 Task: Look for space in Lathi, India from 24th August, 2023 to 10th September, 2023 for 6 adults, 2 children in price range Rs.12000 to Rs.15000. Place can be entire place or shared room with 6 bedrooms having 6 beds and 6 bathrooms. Property type can be house, flat, guest house. Amenities needed are: wifi, TV, free parkinig on premises, gym, breakfast. Booking option can be shelf check-in. Required host language is English.
Action: Mouse pressed left at (437, 94)
Screenshot: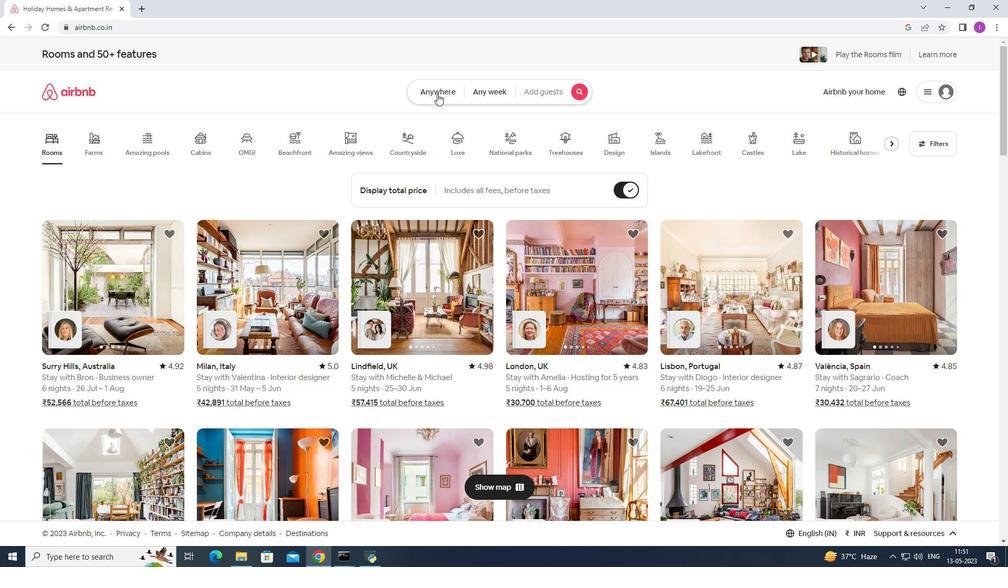 
Action: Mouse moved to (380, 127)
Screenshot: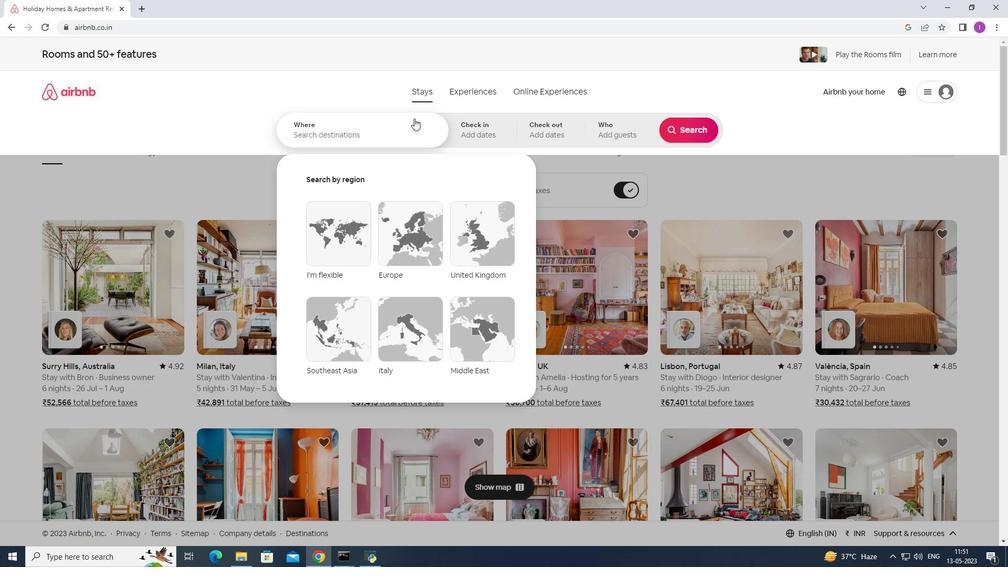 
Action: Mouse pressed left at (380, 127)
Screenshot: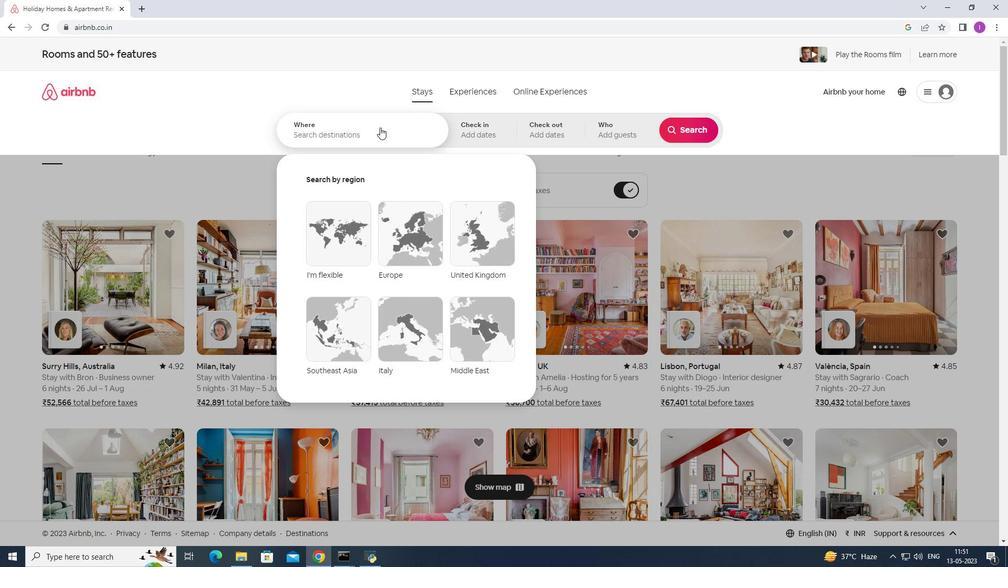 
Action: Key pressed <Key.shift>Lathi,<Key.shift>India
Screenshot: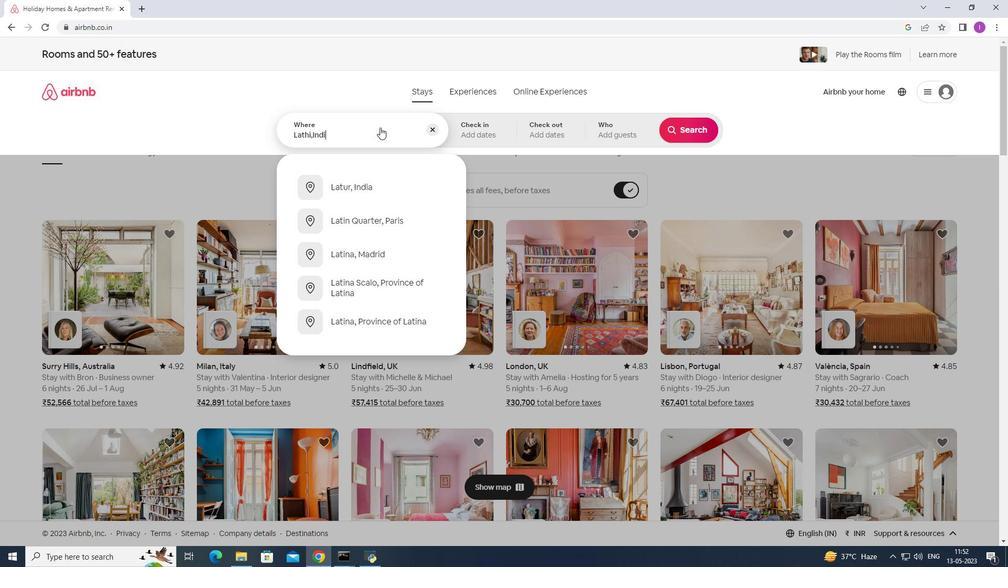 
Action: Mouse moved to (474, 132)
Screenshot: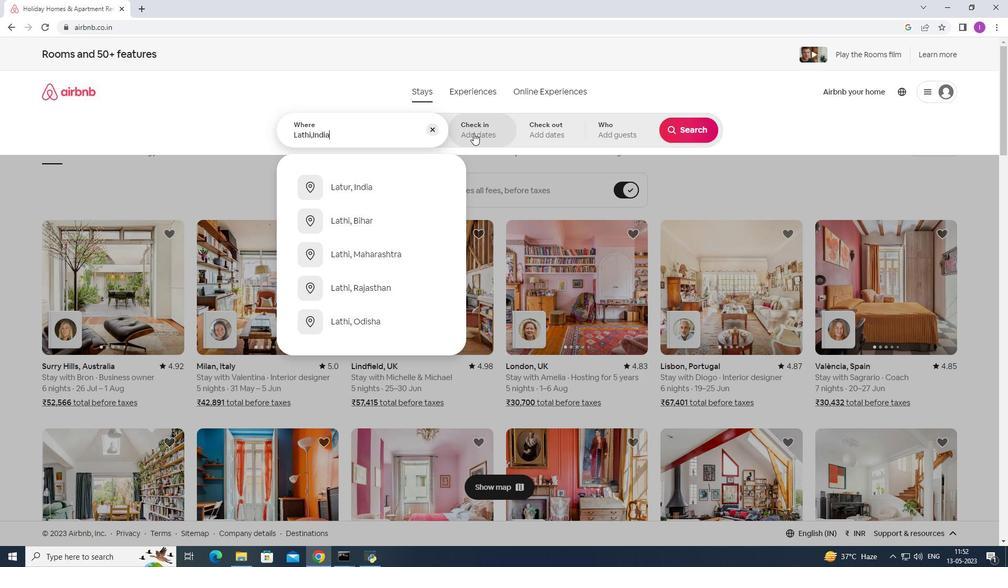 
Action: Mouse pressed left at (474, 132)
Screenshot: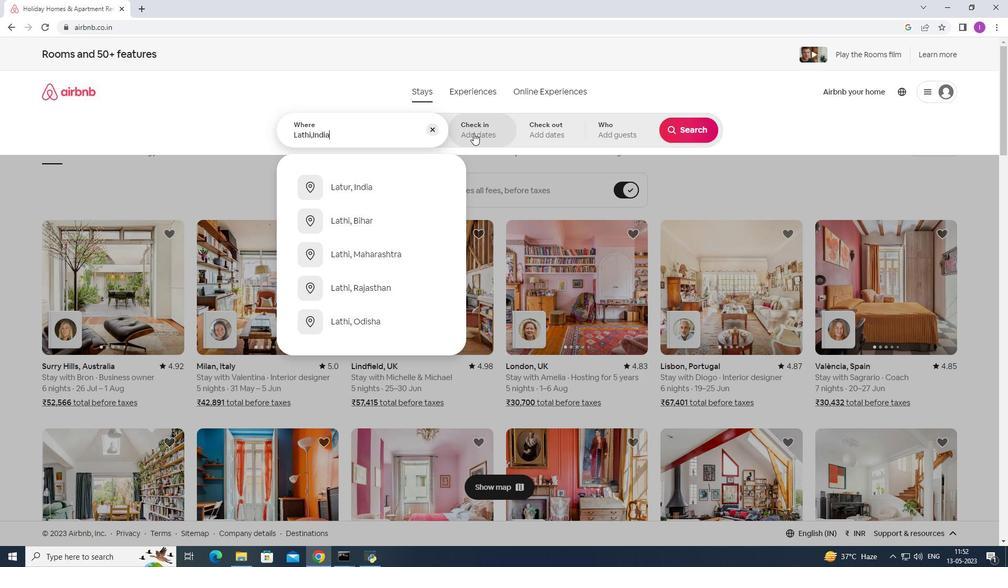 
Action: Mouse moved to (688, 213)
Screenshot: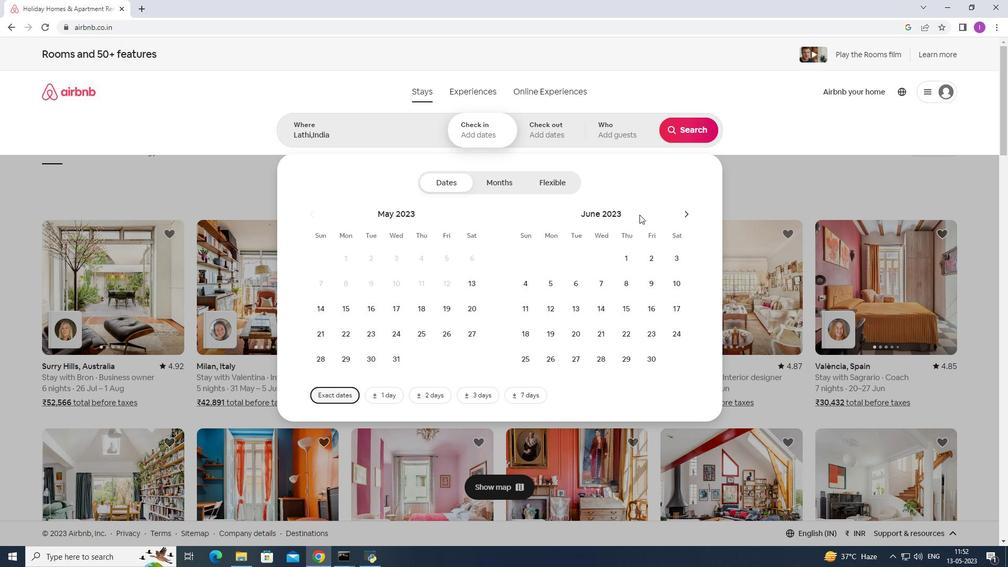 
Action: Mouse pressed left at (688, 213)
Screenshot: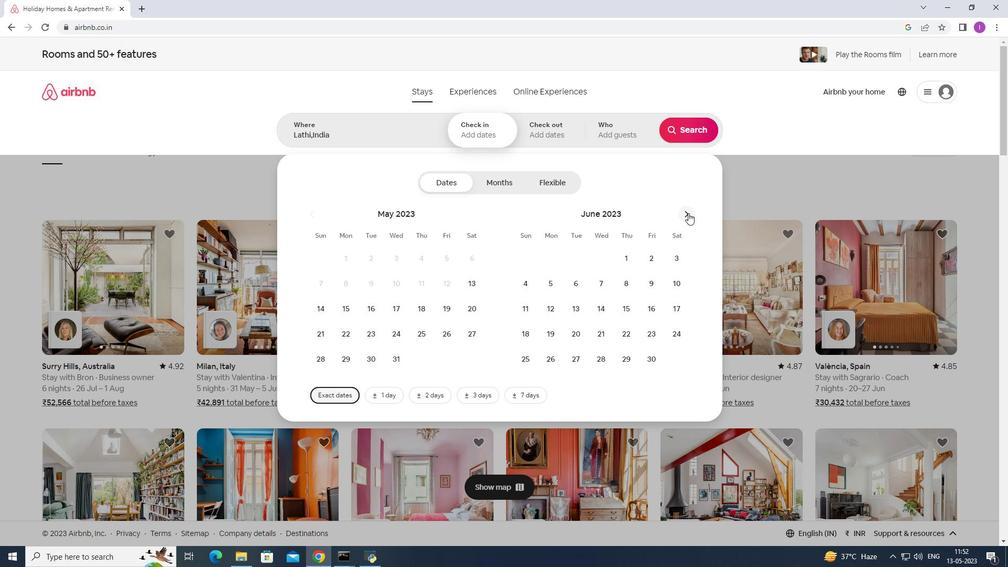 
Action: Mouse pressed left at (688, 213)
Screenshot: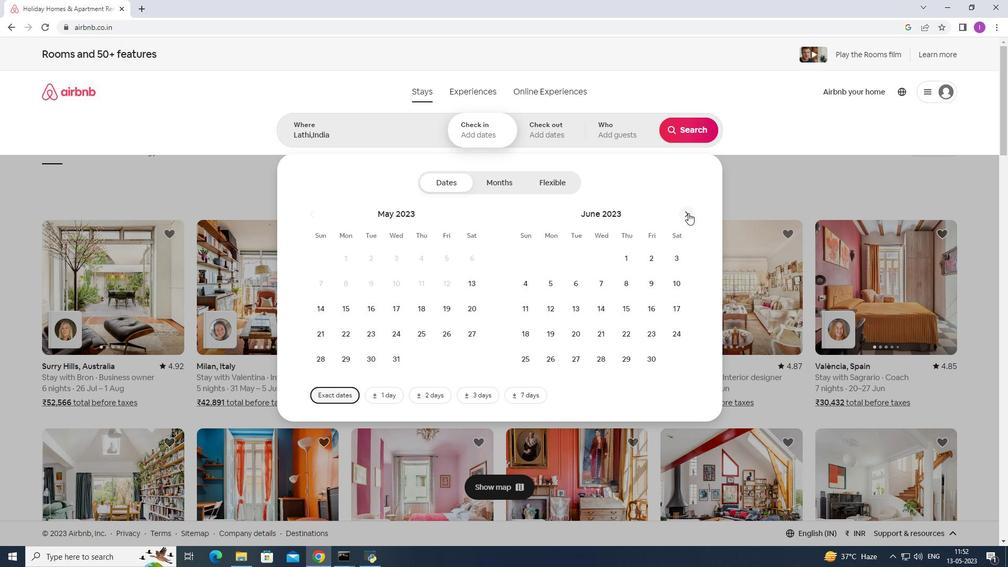 
Action: Mouse pressed left at (688, 213)
Screenshot: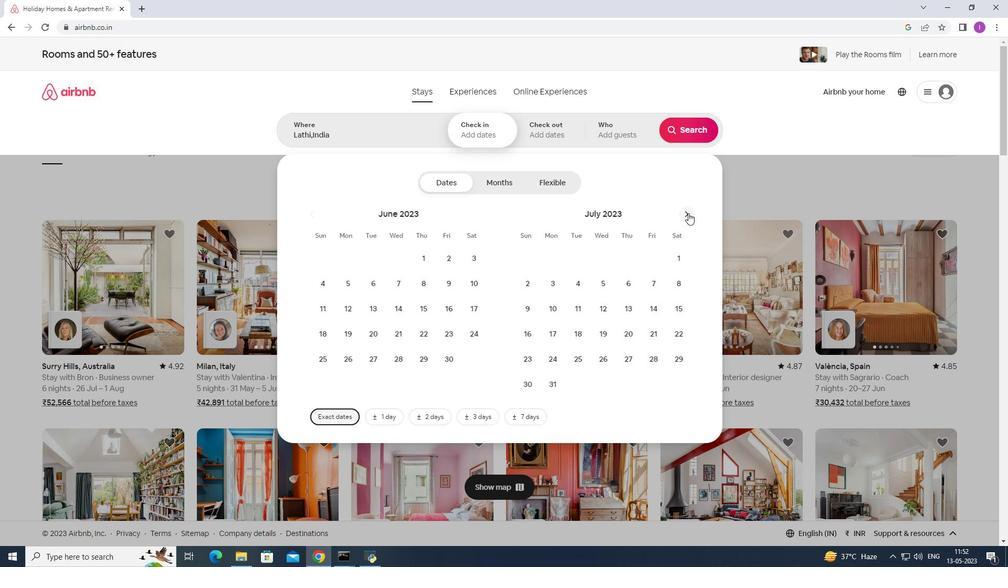 
Action: Mouse moved to (418, 331)
Screenshot: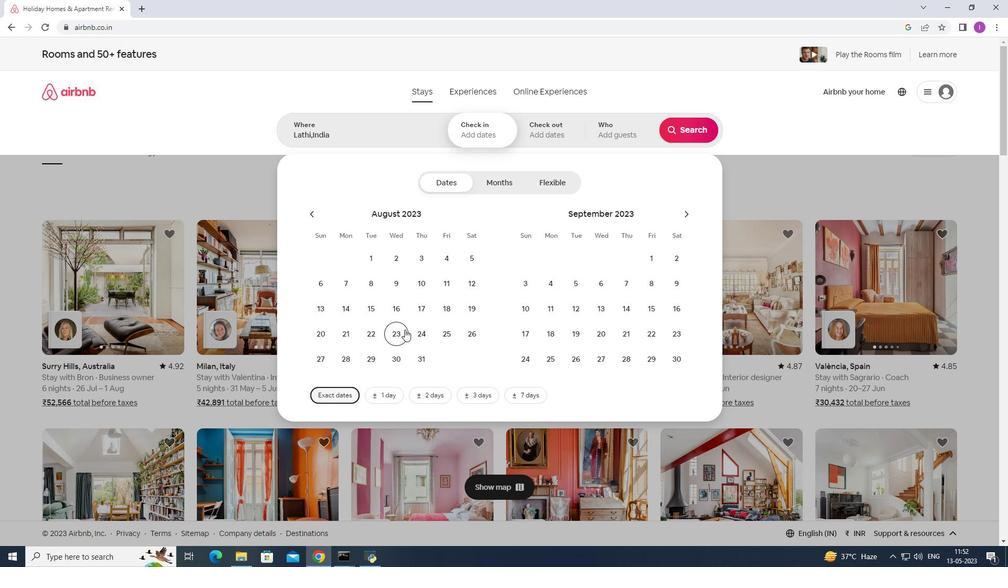 
Action: Mouse pressed left at (418, 331)
Screenshot: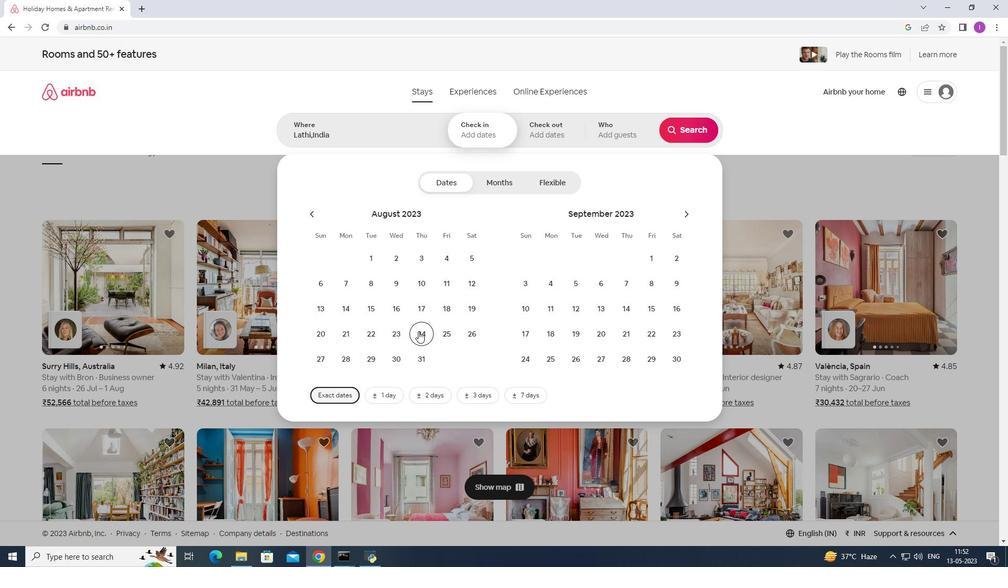 
Action: Mouse moved to (531, 308)
Screenshot: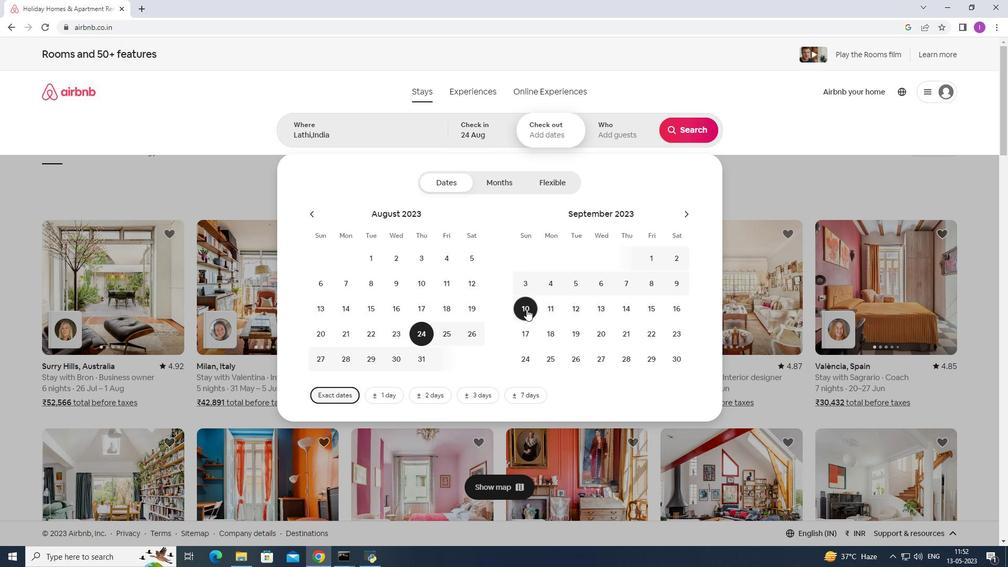 
Action: Mouse pressed left at (531, 308)
Screenshot: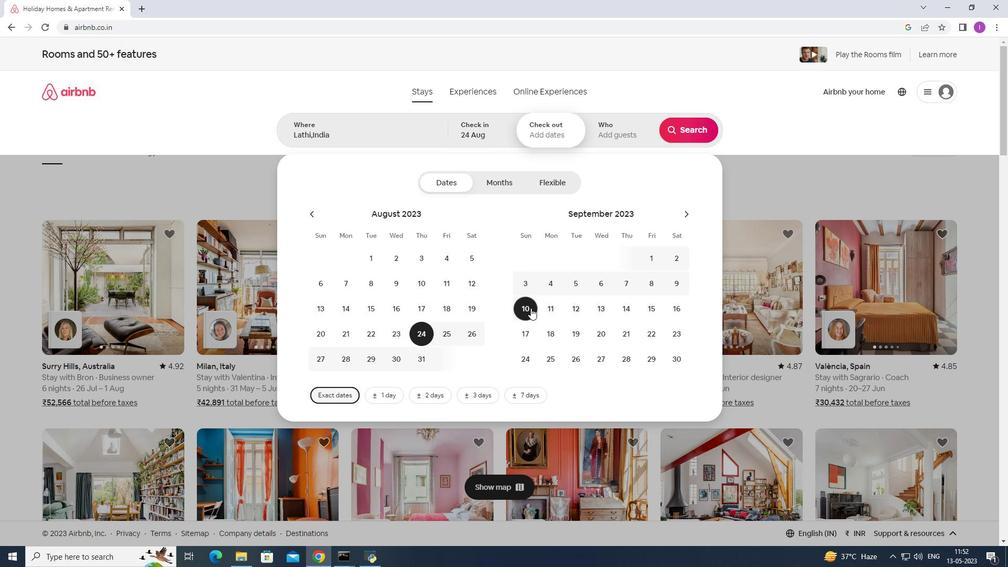
Action: Mouse moved to (622, 131)
Screenshot: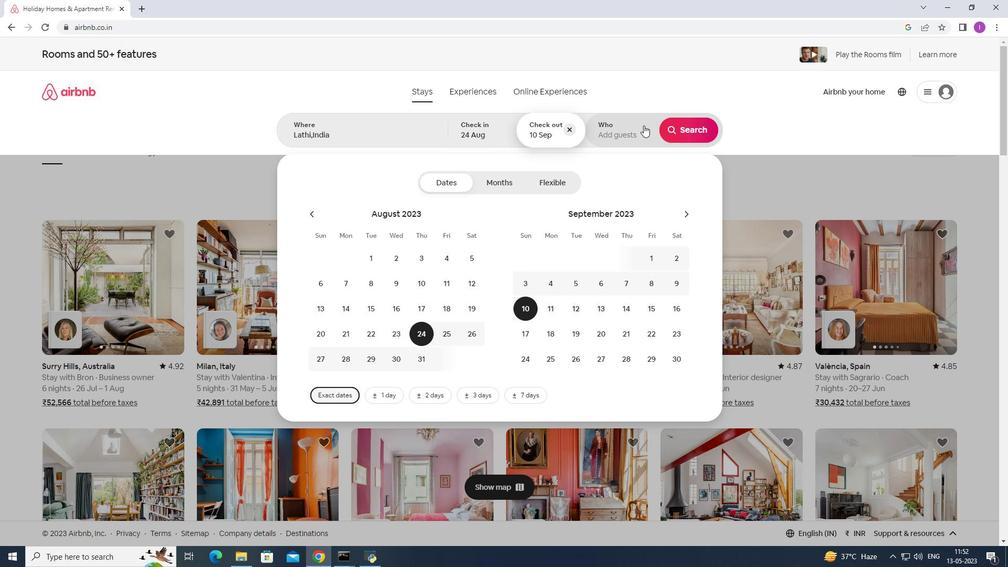 
Action: Mouse pressed left at (622, 131)
Screenshot: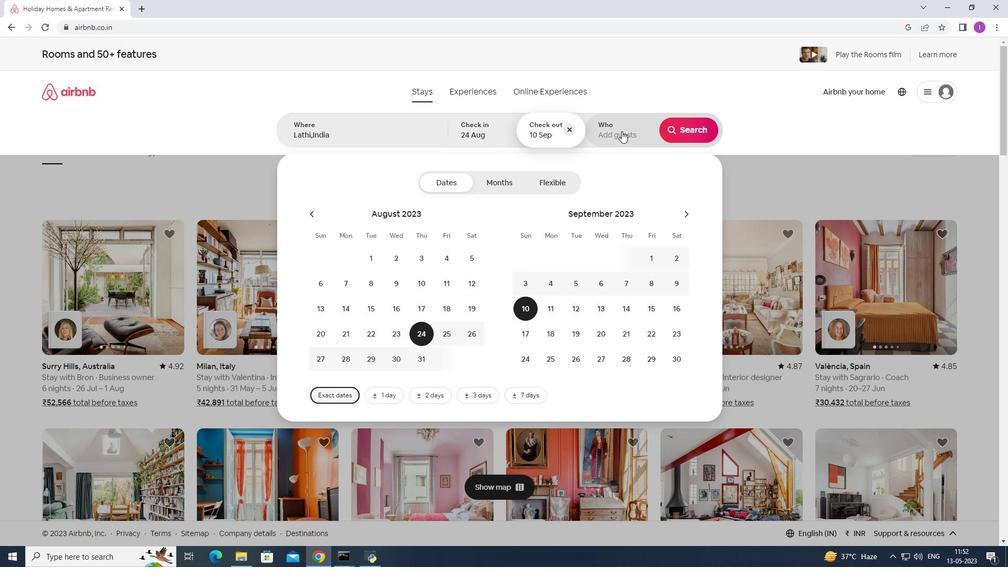 
Action: Mouse moved to (692, 187)
Screenshot: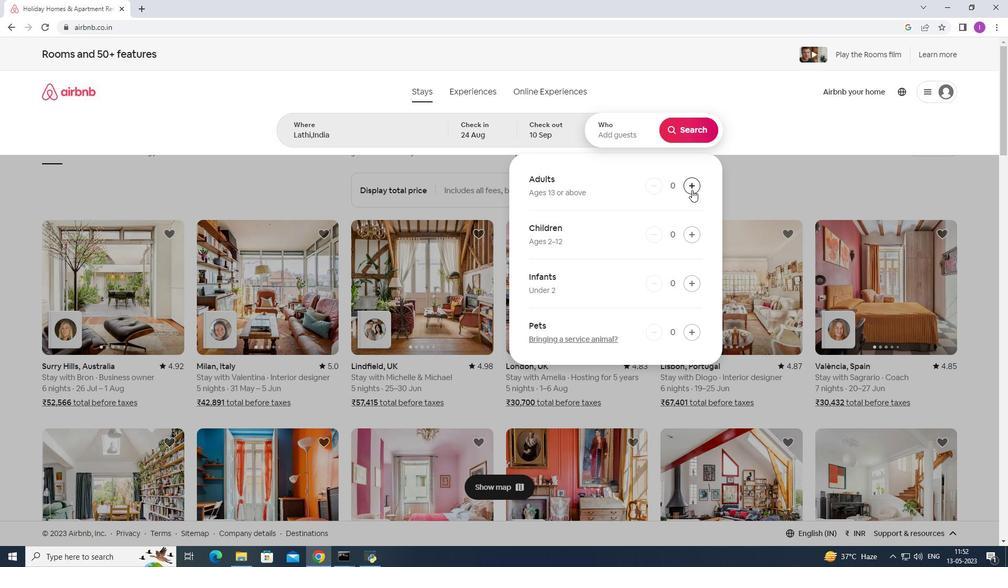 
Action: Mouse pressed left at (692, 187)
Screenshot: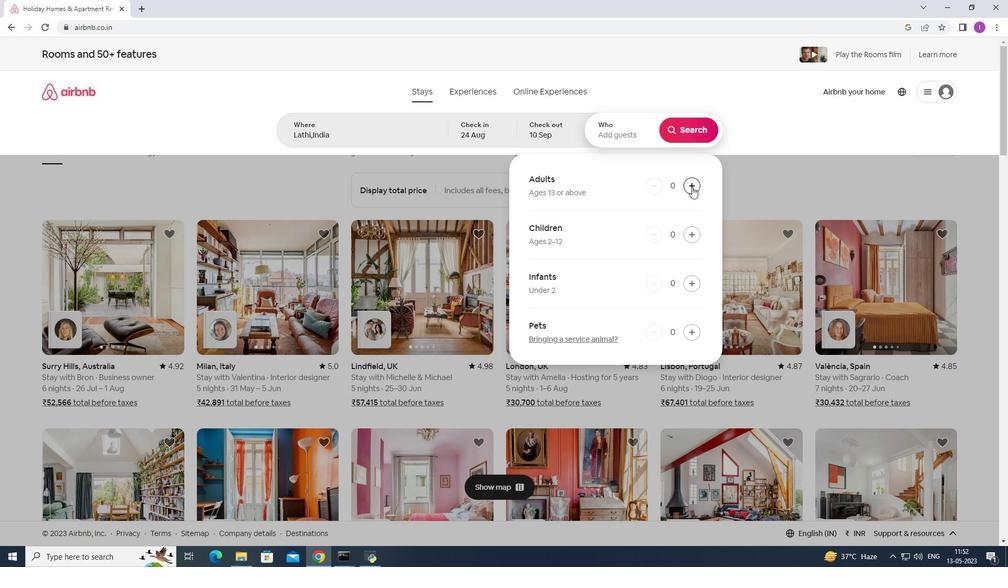 
Action: Mouse pressed left at (692, 187)
Screenshot: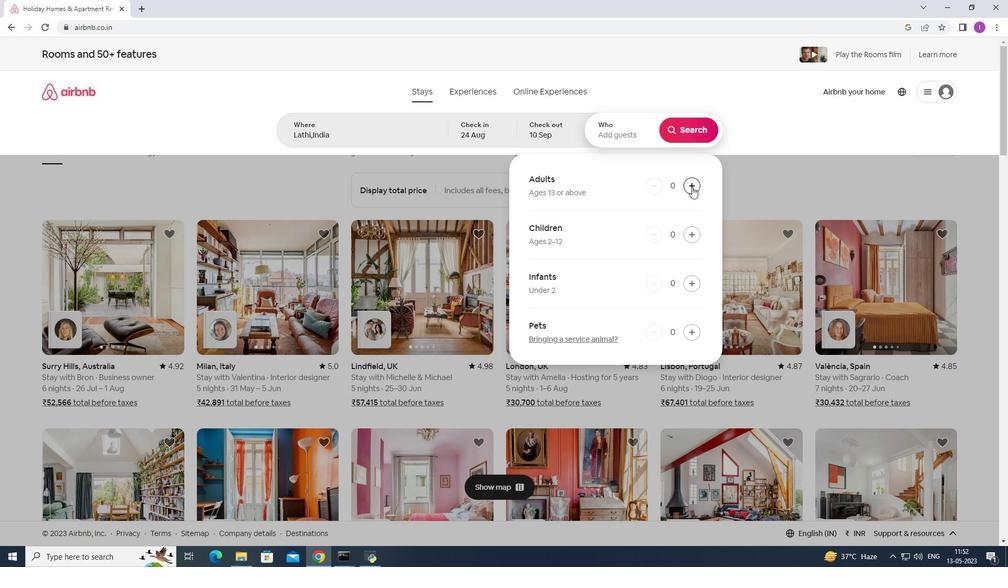 
Action: Mouse pressed left at (692, 187)
Screenshot: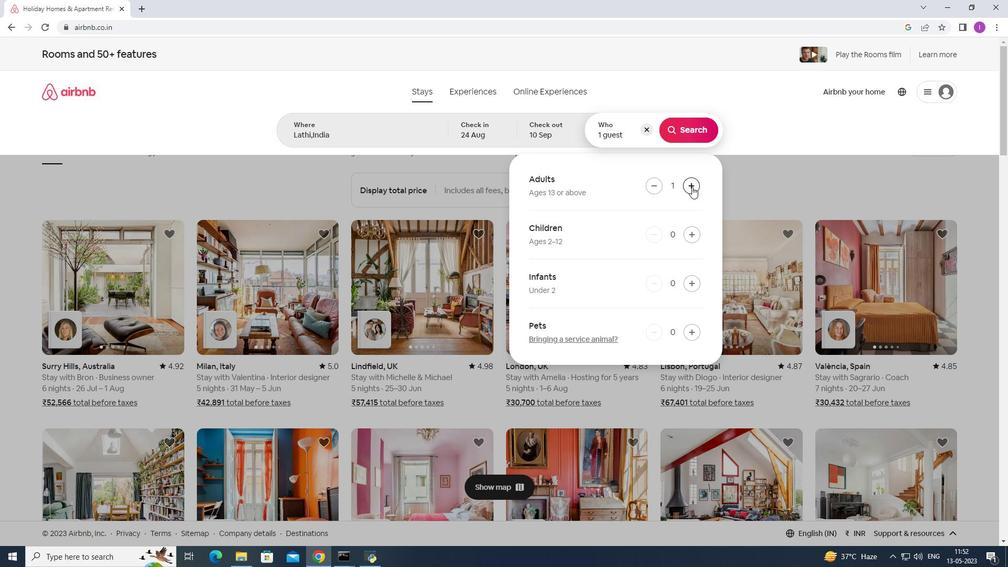 
Action: Mouse pressed left at (692, 187)
Screenshot: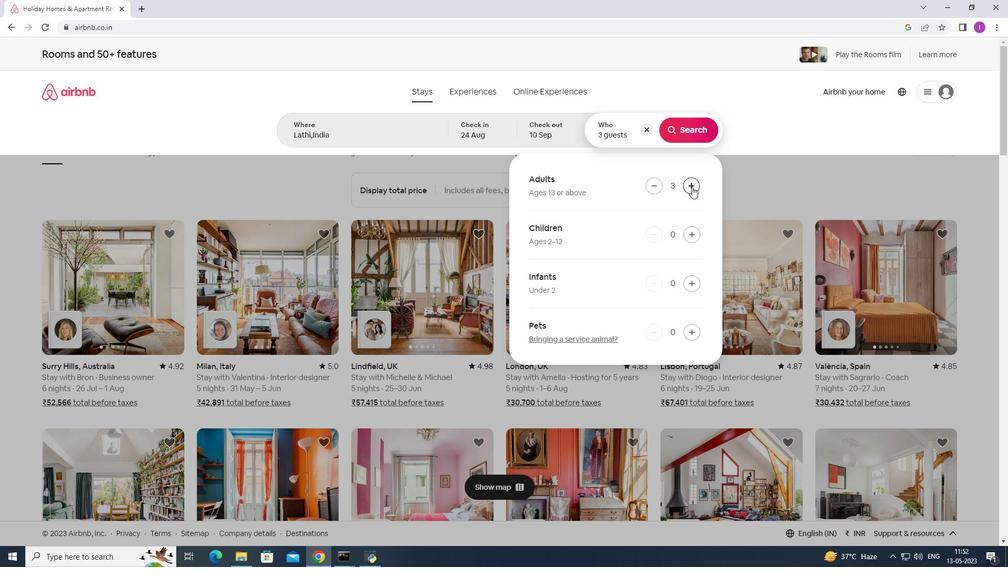 
Action: Mouse pressed left at (692, 187)
Screenshot: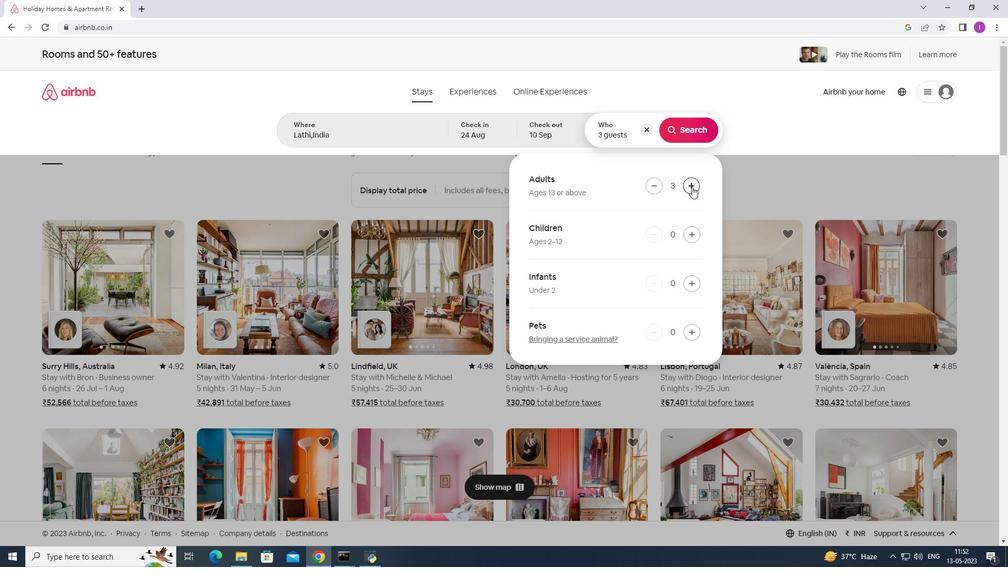 
Action: Mouse pressed left at (692, 187)
Screenshot: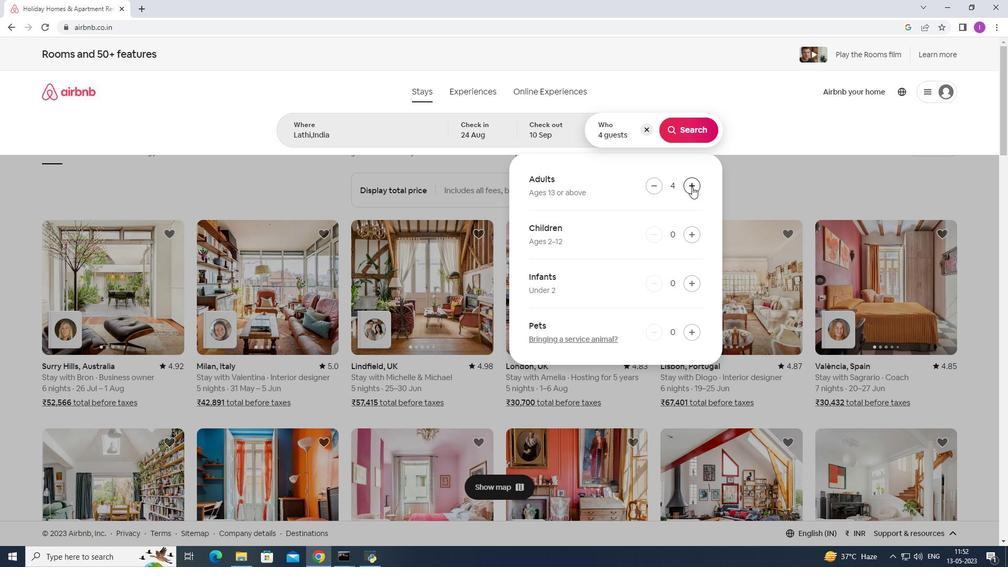 
Action: Mouse moved to (695, 234)
Screenshot: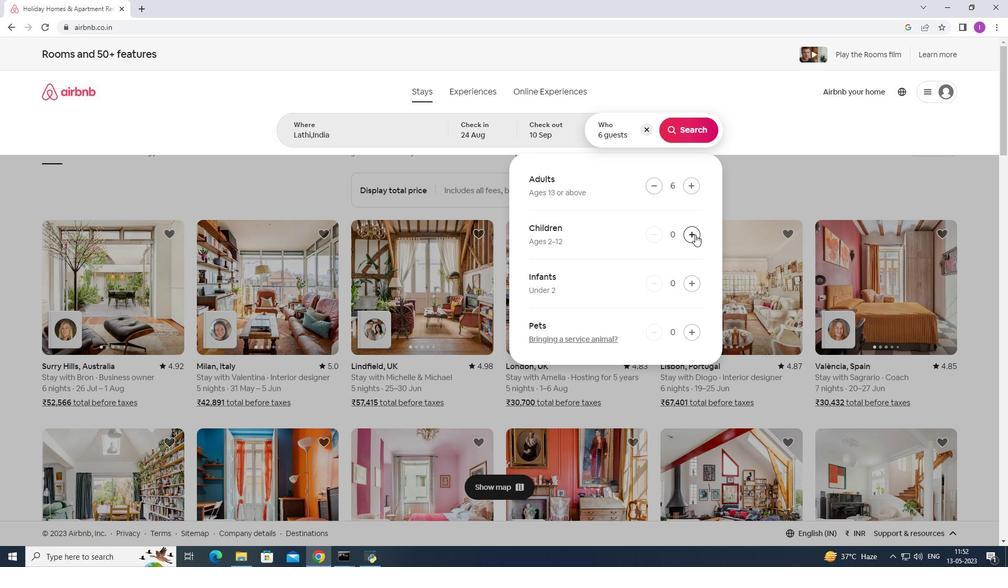 
Action: Mouse pressed left at (695, 234)
Screenshot: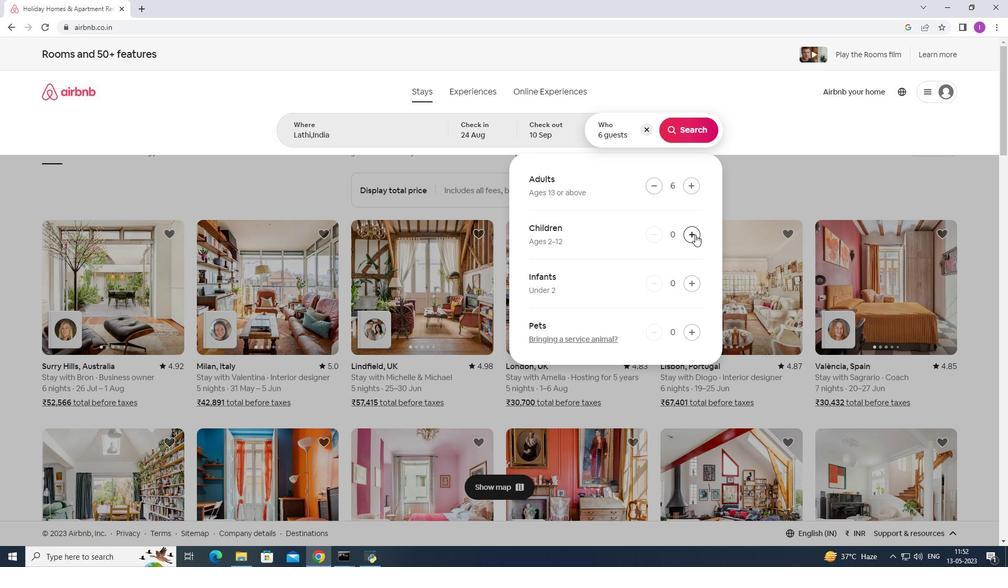 
Action: Mouse pressed left at (695, 234)
Screenshot: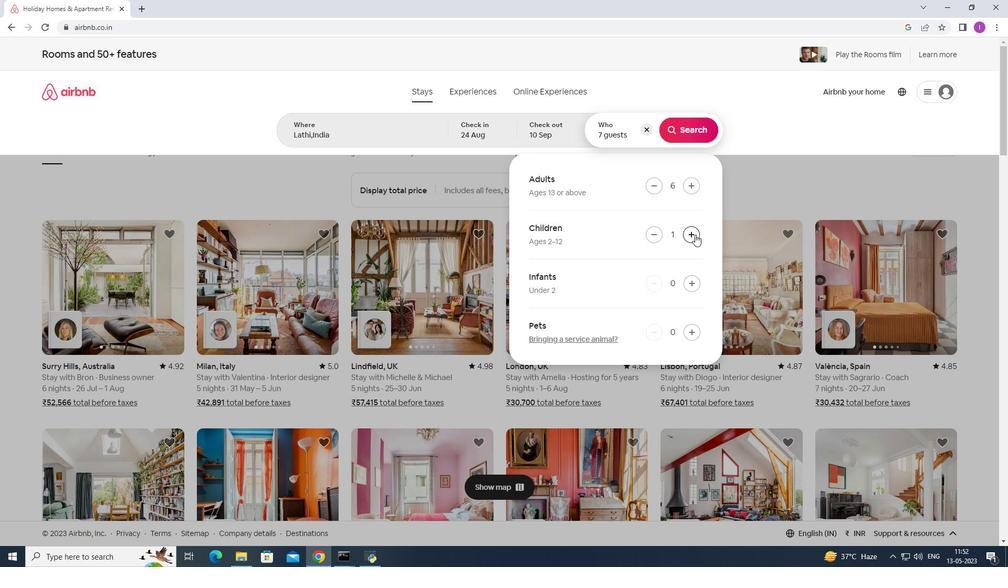 
Action: Mouse moved to (686, 135)
Screenshot: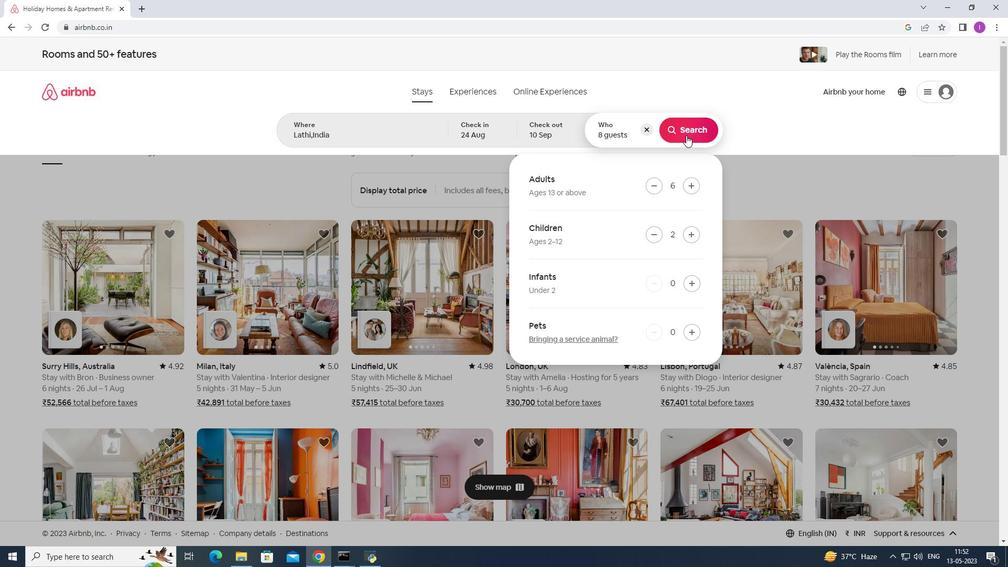 
Action: Mouse pressed left at (686, 135)
Screenshot: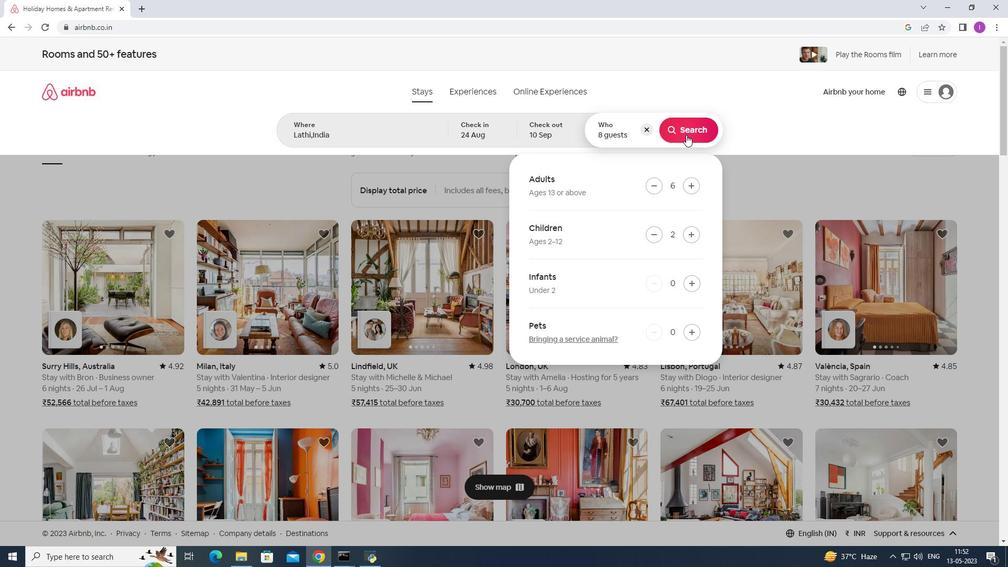 
Action: Mouse moved to (953, 104)
Screenshot: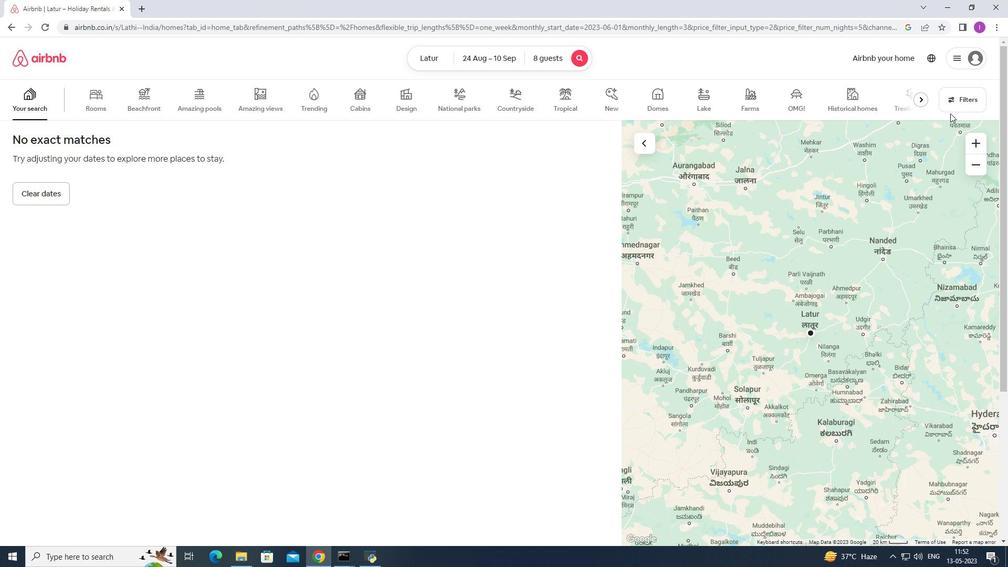 
Action: Mouse pressed left at (953, 104)
Screenshot: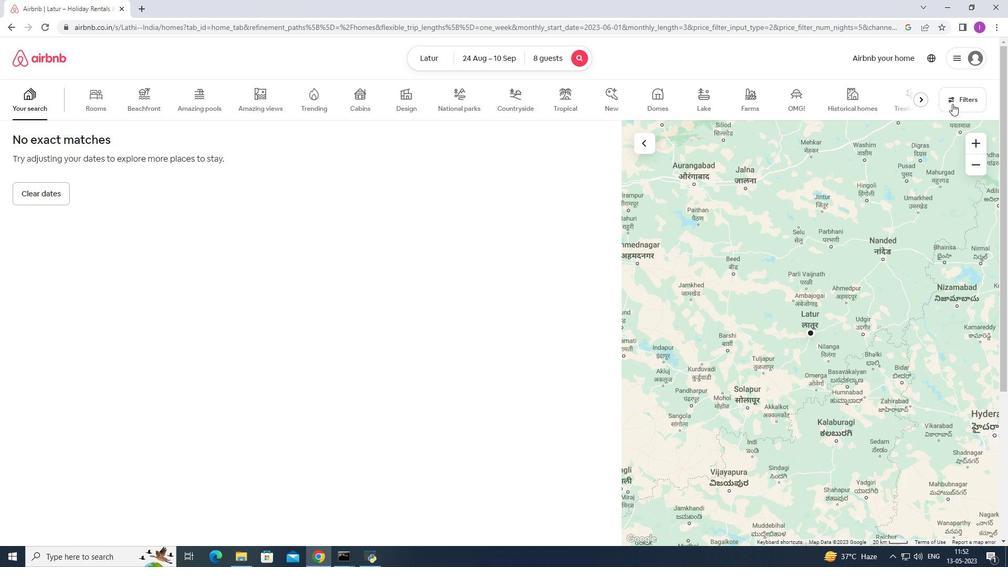 
Action: Mouse moved to (574, 357)
Screenshot: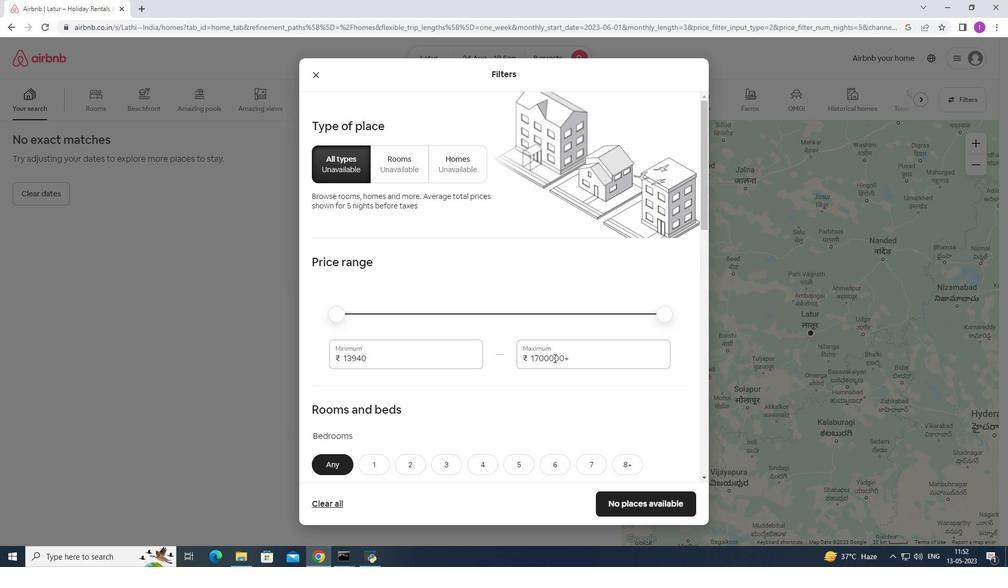 
Action: Mouse pressed left at (574, 357)
Screenshot: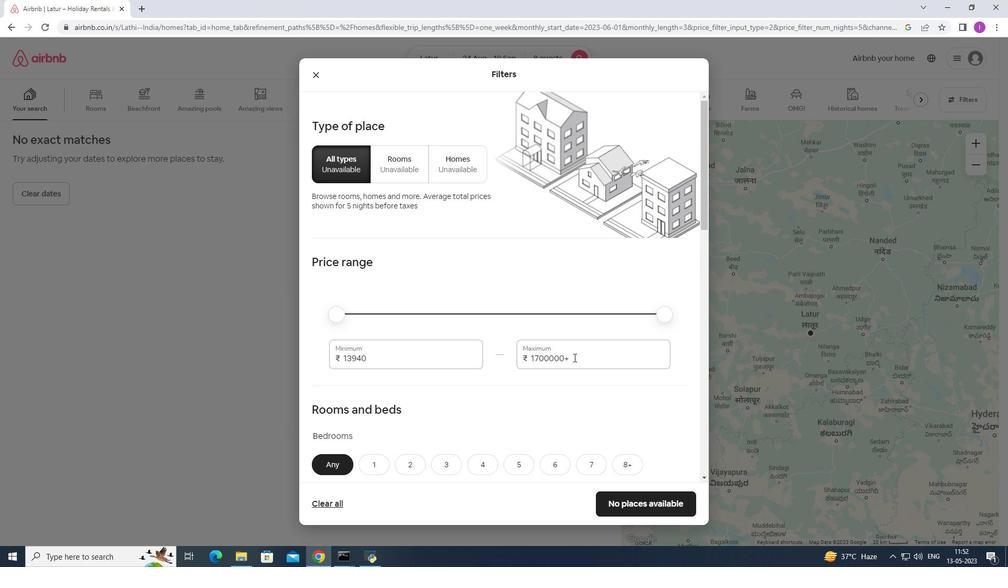 
Action: Mouse moved to (592, 357)
Screenshot: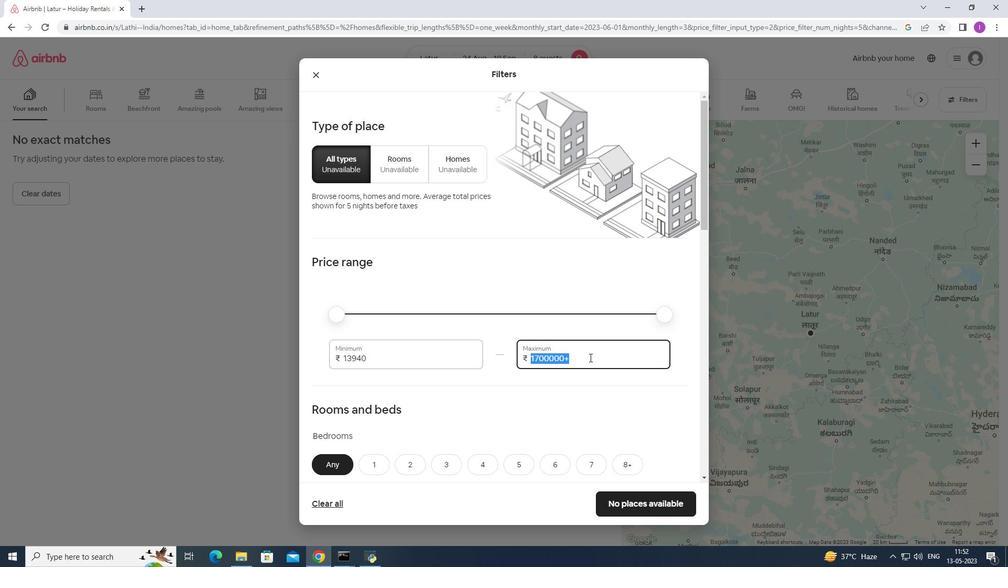 
Action: Key pressed 15000
Screenshot: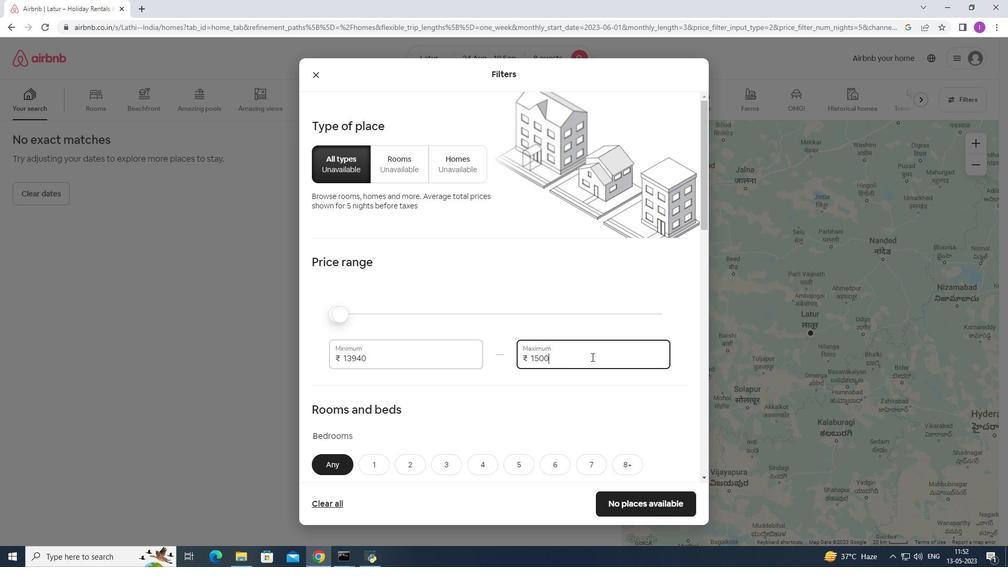 
Action: Mouse moved to (386, 361)
Screenshot: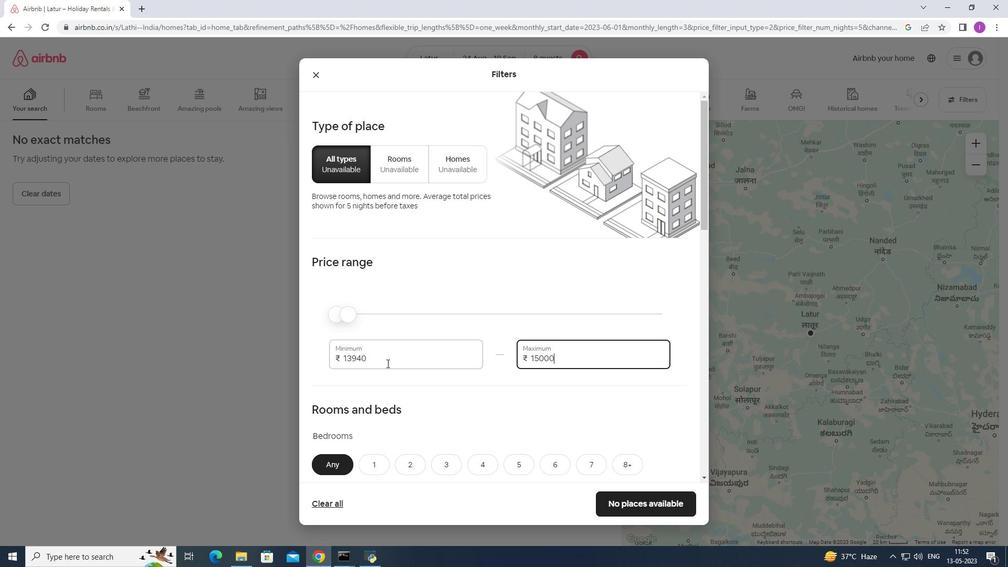 
Action: Mouse pressed left at (386, 361)
Screenshot: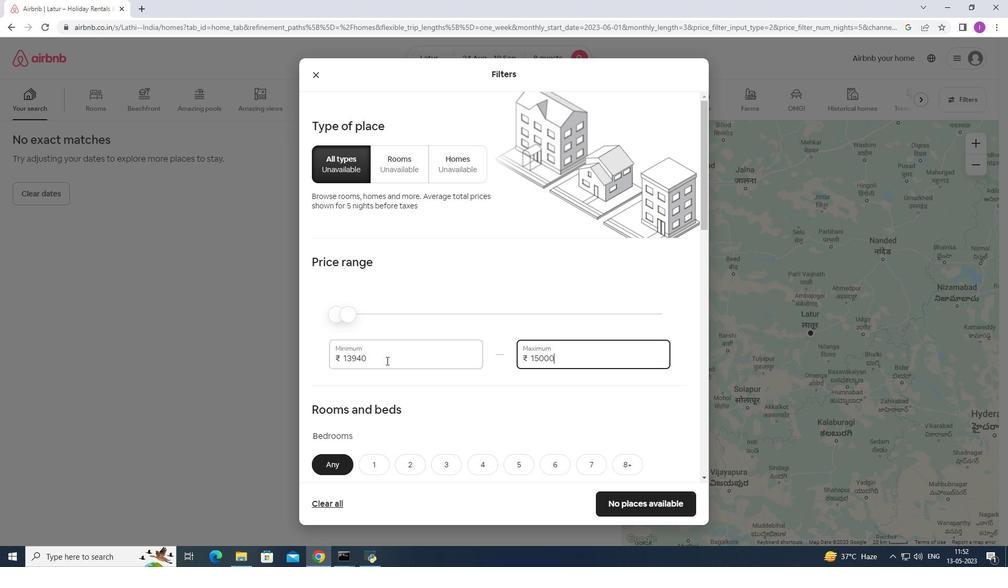 
Action: Mouse moved to (413, 375)
Screenshot: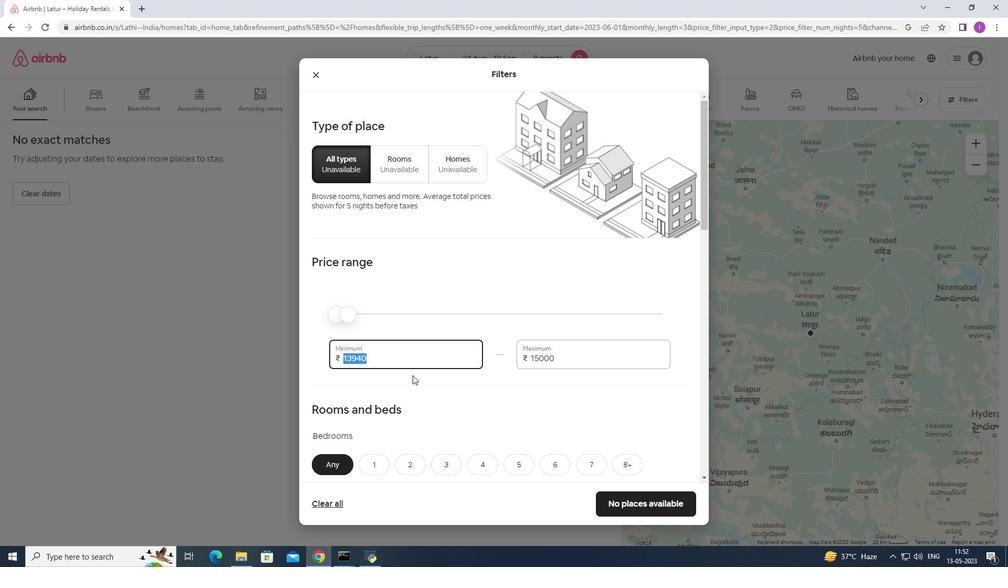 
Action: Key pressed 12000
Screenshot: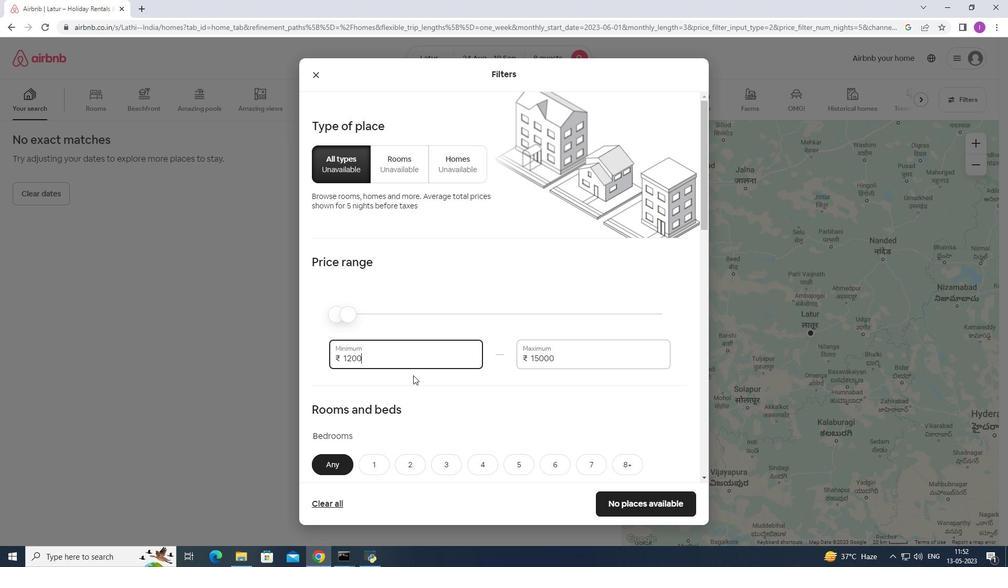 
Action: Mouse moved to (420, 421)
Screenshot: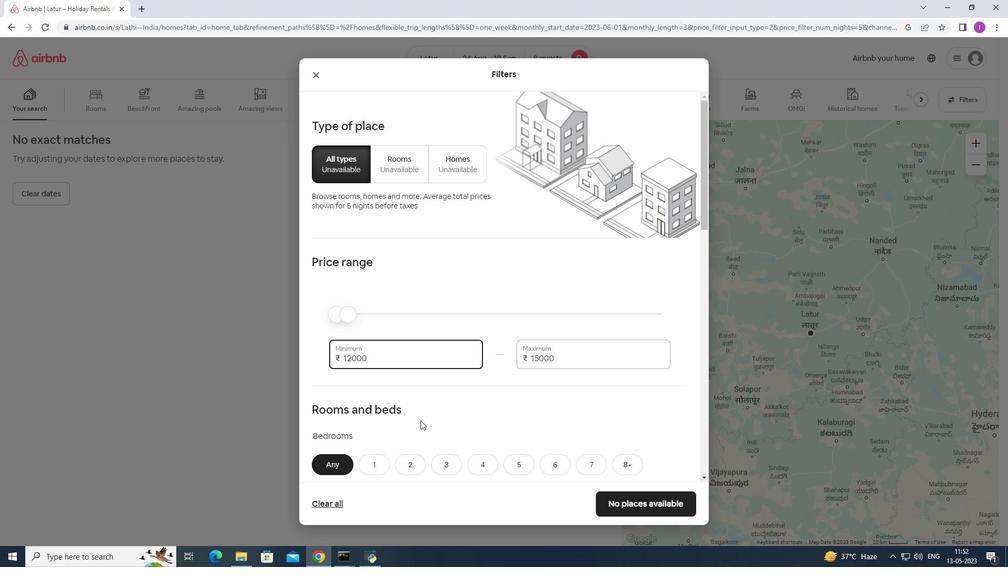 
Action: Mouse scrolled (420, 420) with delta (0, 0)
Screenshot: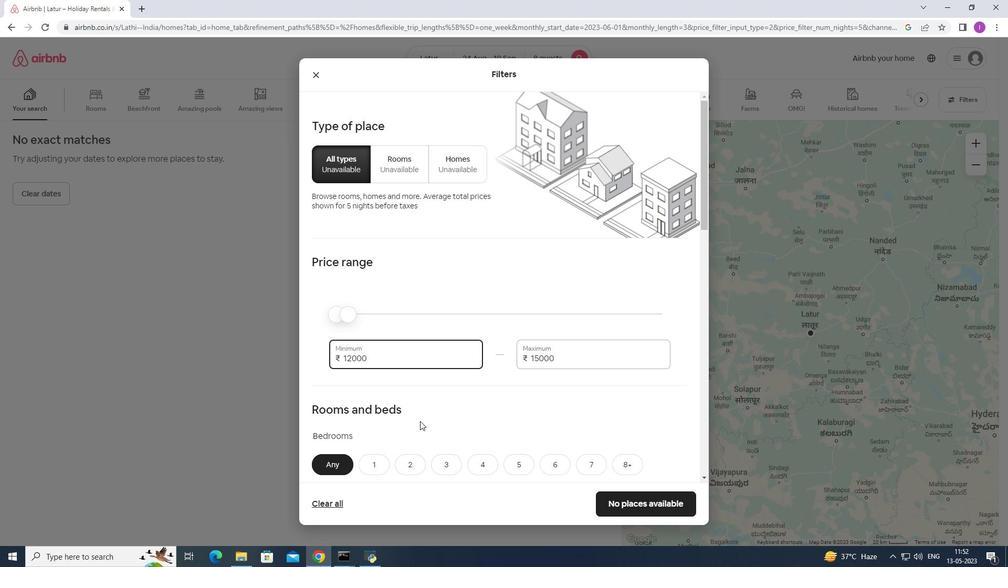 
Action: Mouse moved to (471, 404)
Screenshot: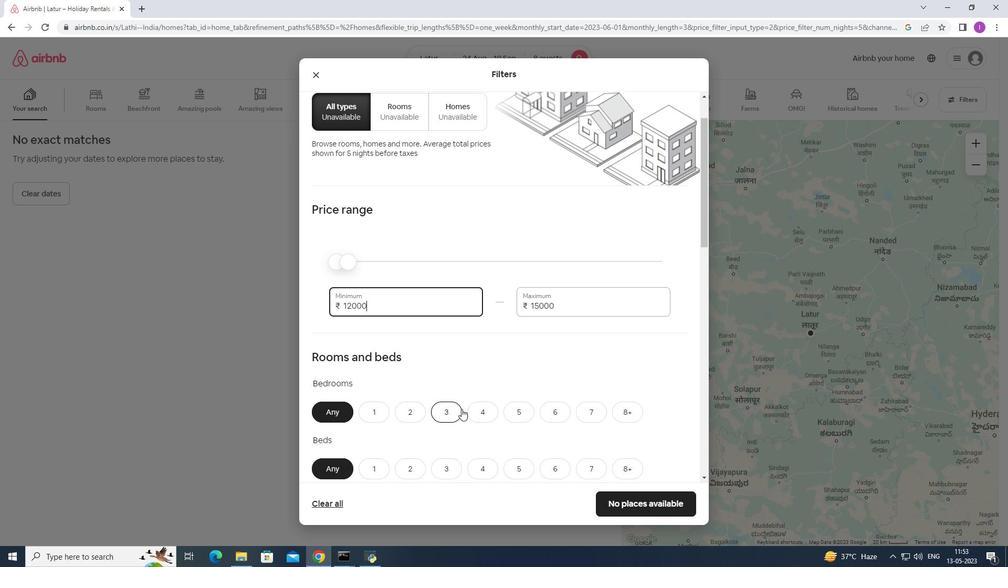 
Action: Mouse scrolled (471, 404) with delta (0, 0)
Screenshot: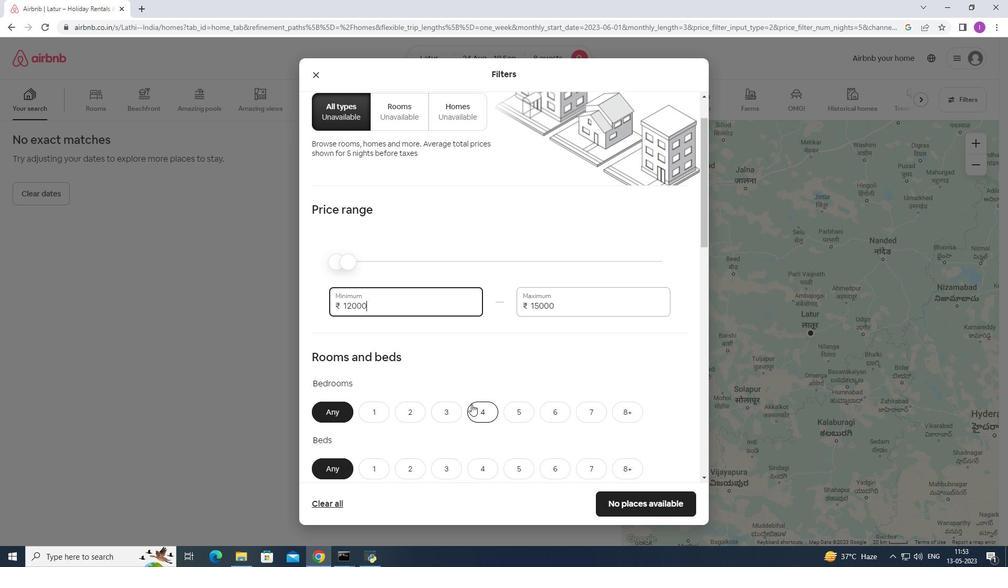
Action: Mouse scrolled (471, 404) with delta (0, 0)
Screenshot: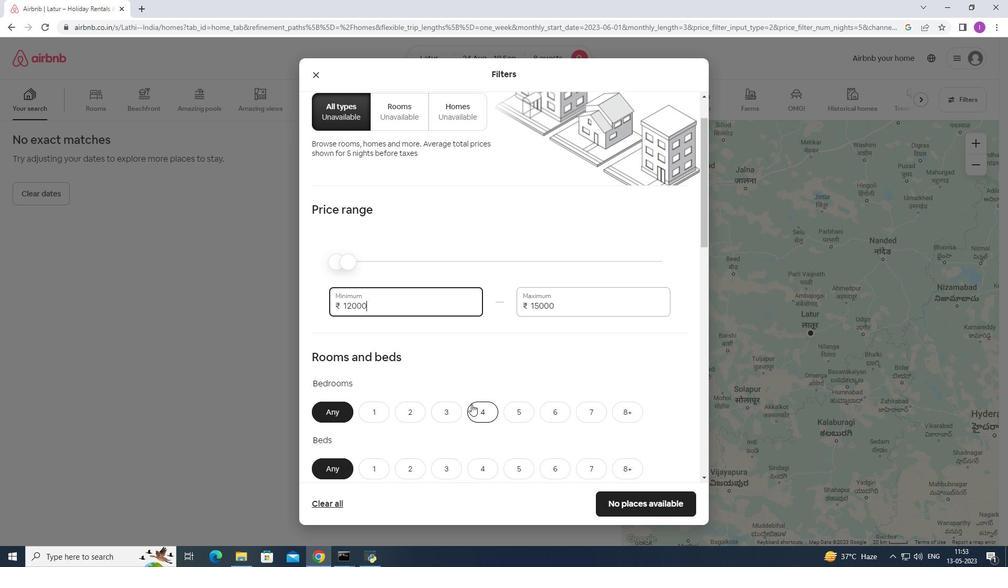 
Action: Mouse moved to (554, 315)
Screenshot: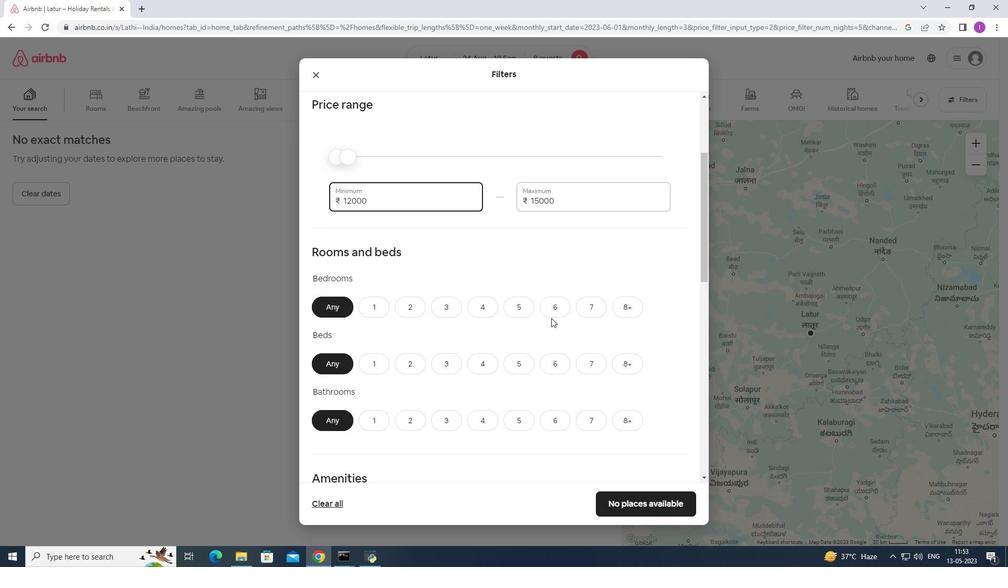 
Action: Mouse pressed left at (554, 315)
Screenshot: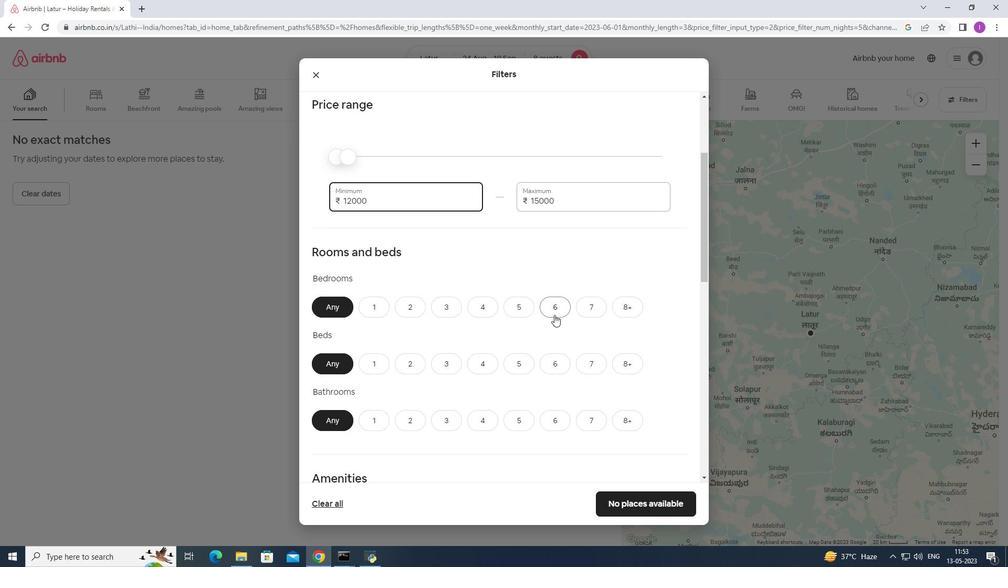 
Action: Mouse moved to (554, 362)
Screenshot: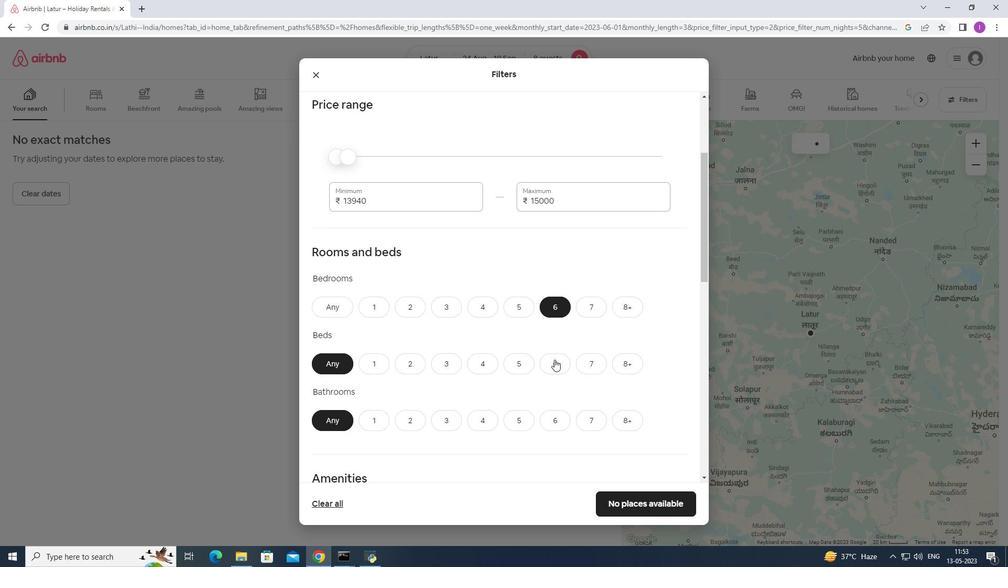 
Action: Mouse pressed left at (554, 362)
Screenshot: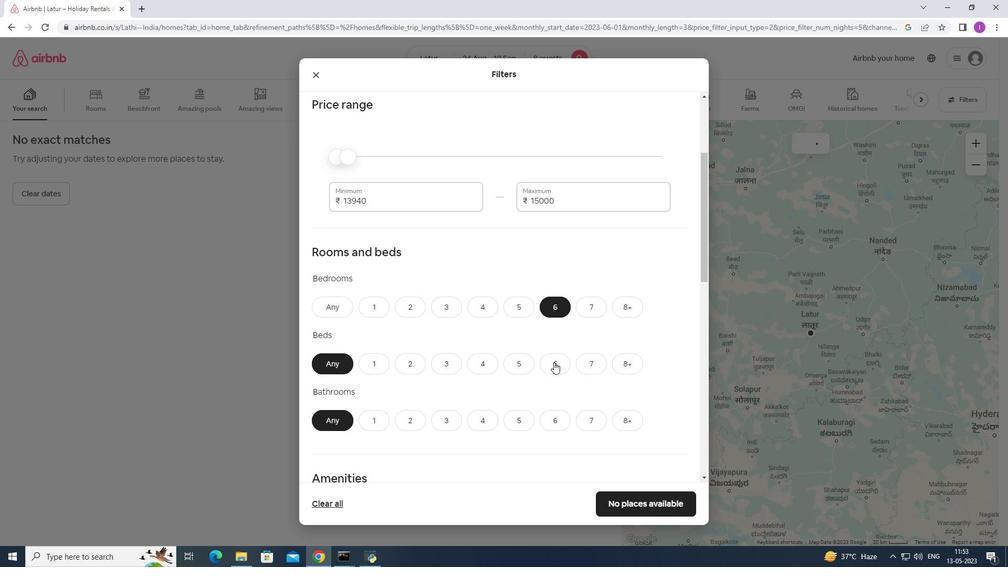 
Action: Mouse moved to (556, 419)
Screenshot: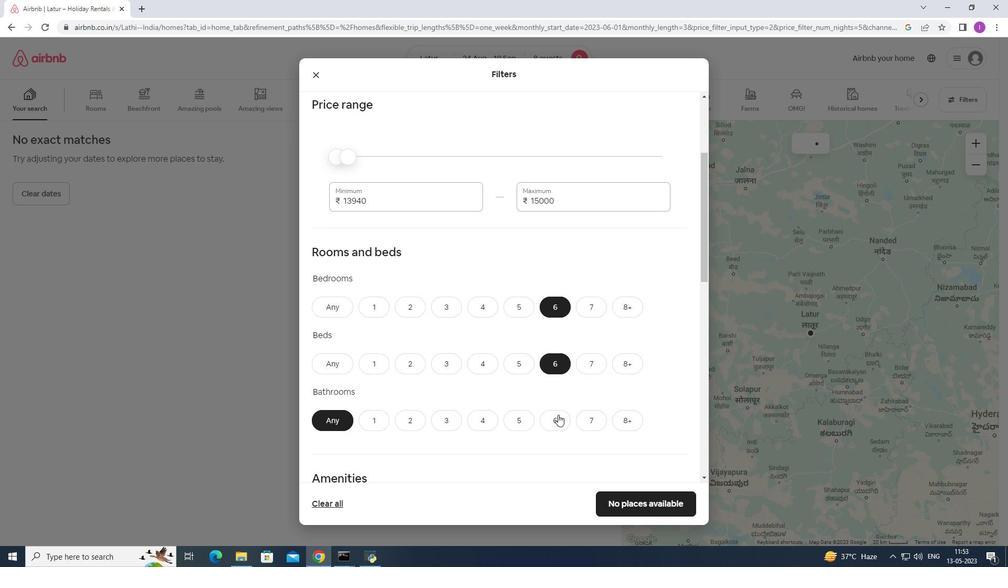 
Action: Mouse pressed left at (556, 419)
Screenshot: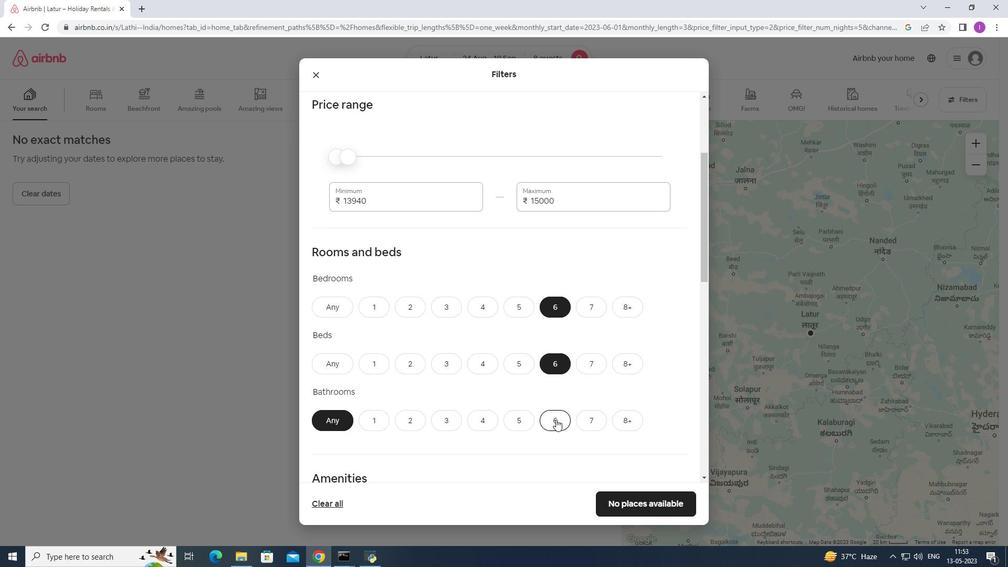 
Action: Mouse moved to (497, 374)
Screenshot: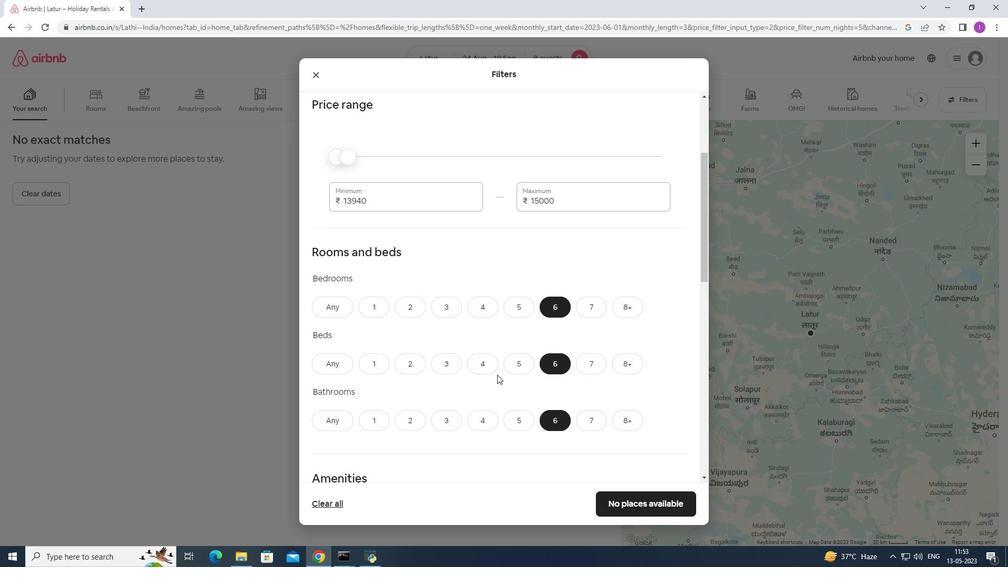 
Action: Mouse scrolled (497, 374) with delta (0, 0)
Screenshot: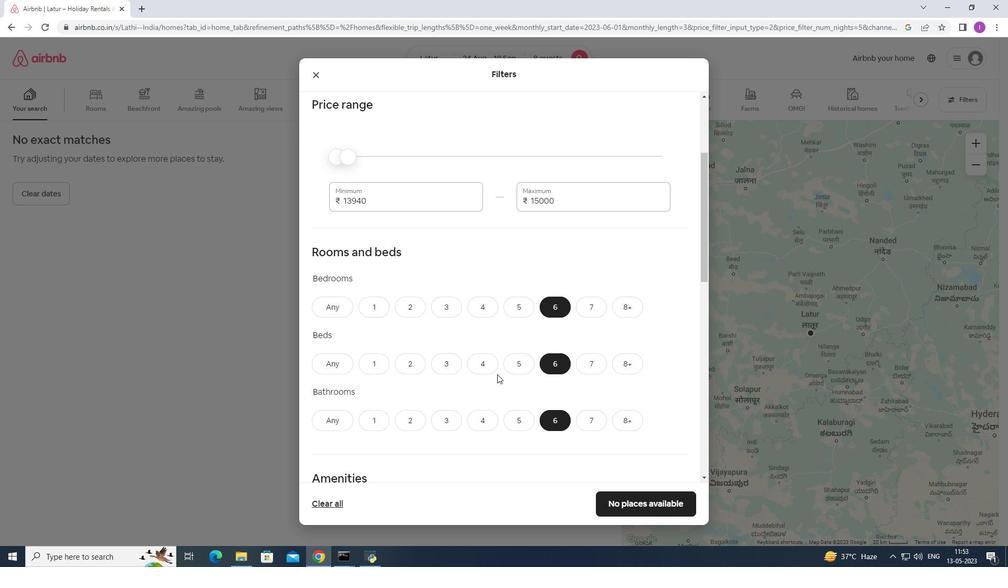 
Action: Mouse scrolled (497, 374) with delta (0, 0)
Screenshot: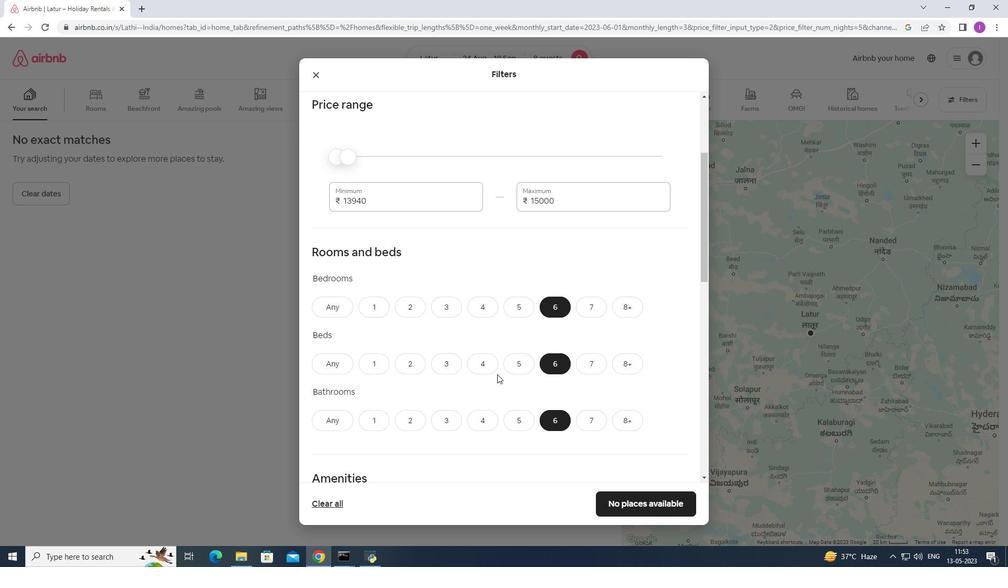 
Action: Mouse moved to (479, 348)
Screenshot: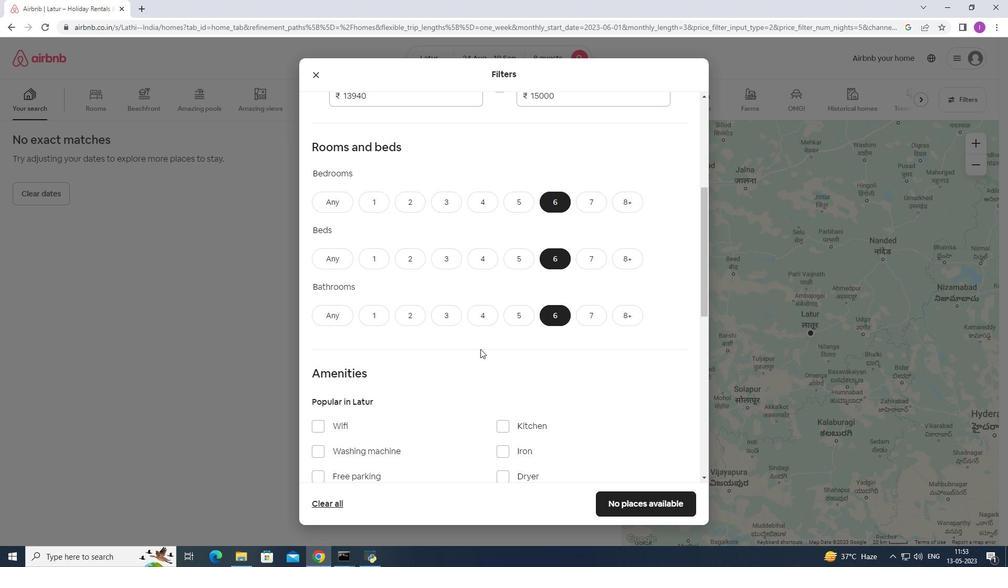 
Action: Mouse scrolled (479, 348) with delta (0, 0)
Screenshot: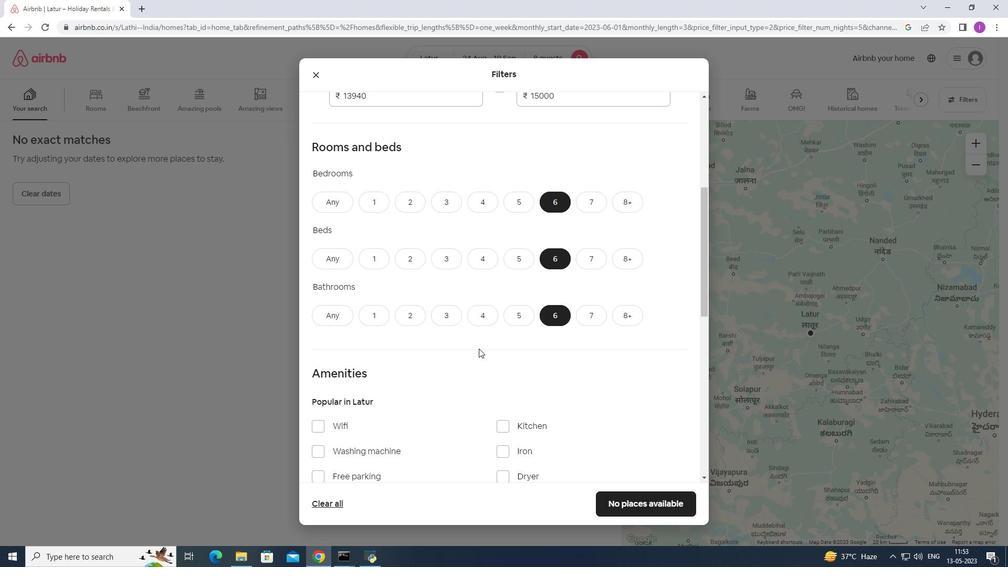 
Action: Mouse scrolled (479, 348) with delta (0, 0)
Screenshot: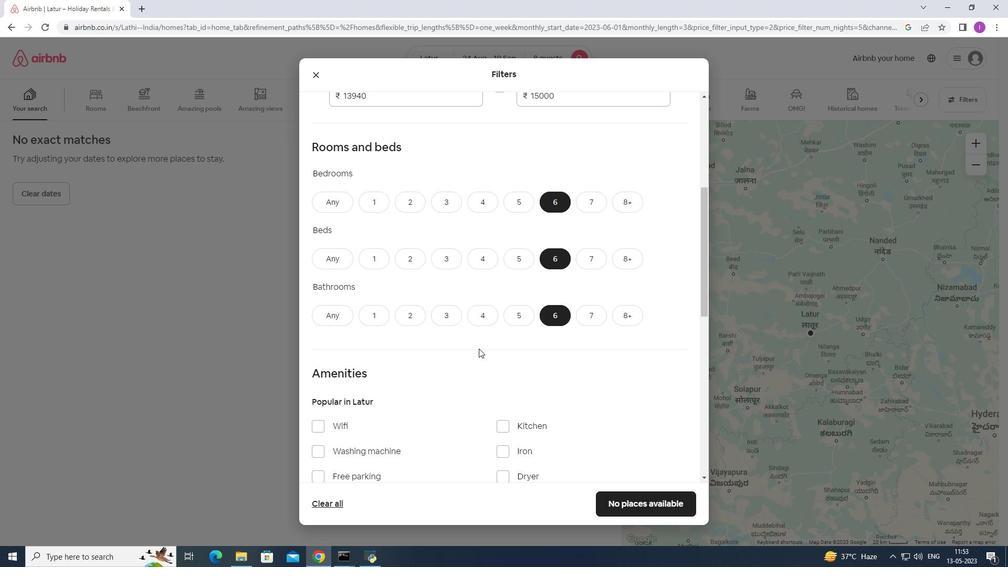
Action: Mouse scrolled (479, 348) with delta (0, 0)
Screenshot: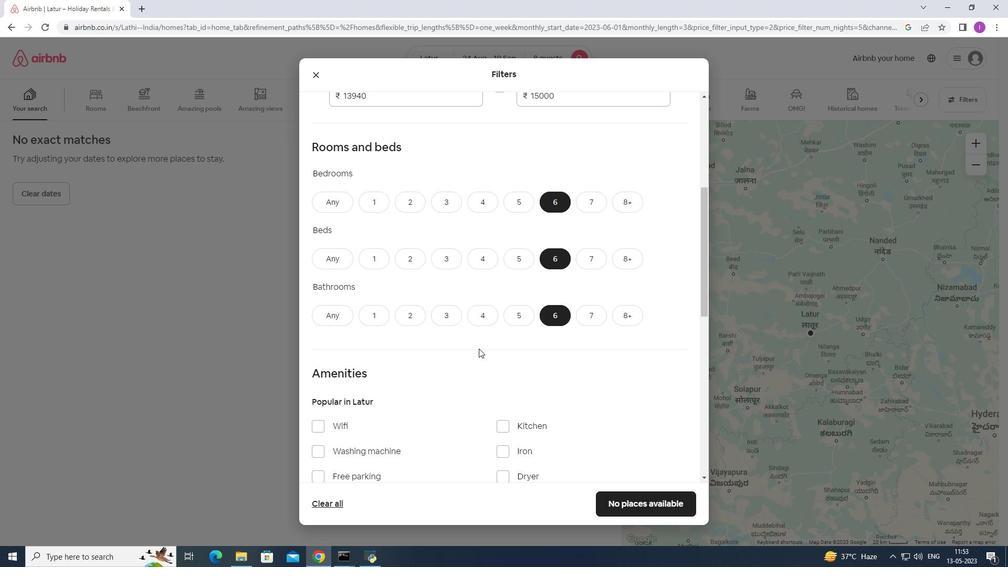 
Action: Mouse moved to (318, 271)
Screenshot: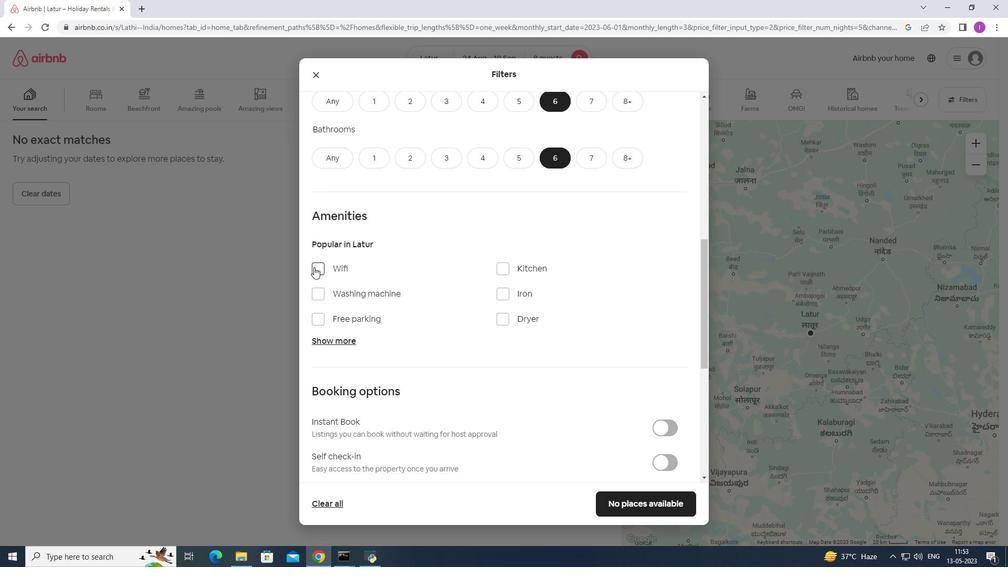 
Action: Mouse pressed left at (318, 271)
Screenshot: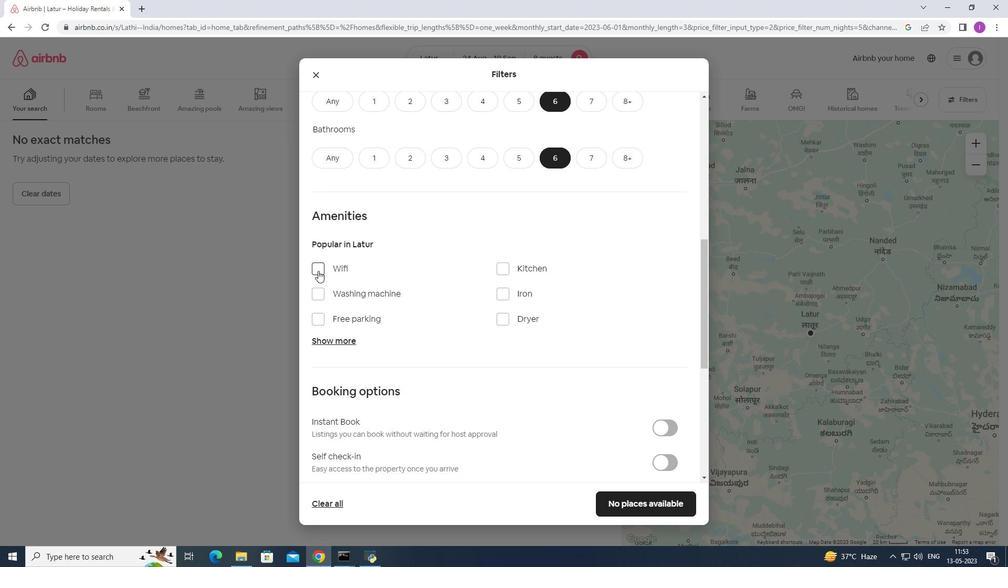 
Action: Mouse moved to (318, 318)
Screenshot: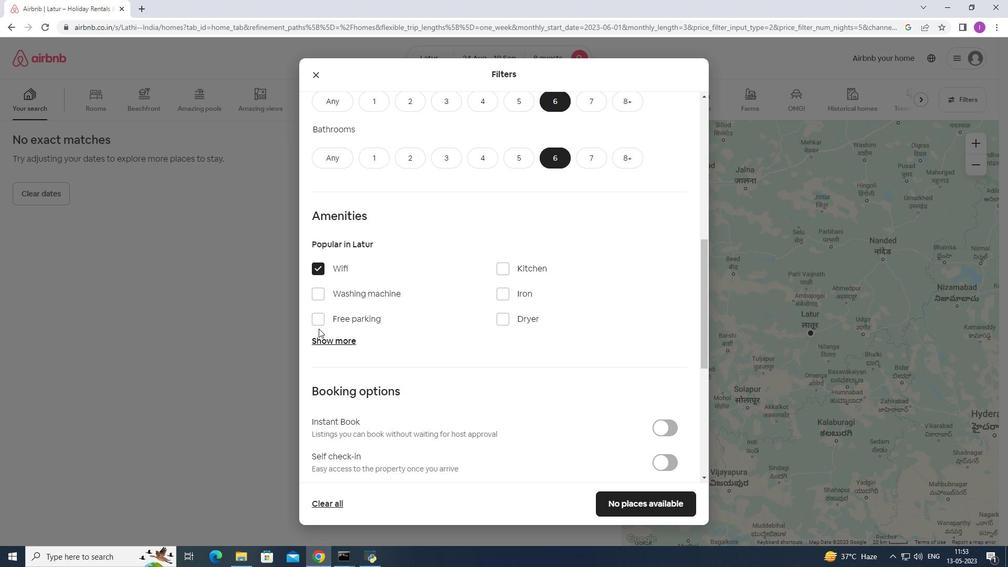 
Action: Mouse pressed left at (318, 318)
Screenshot: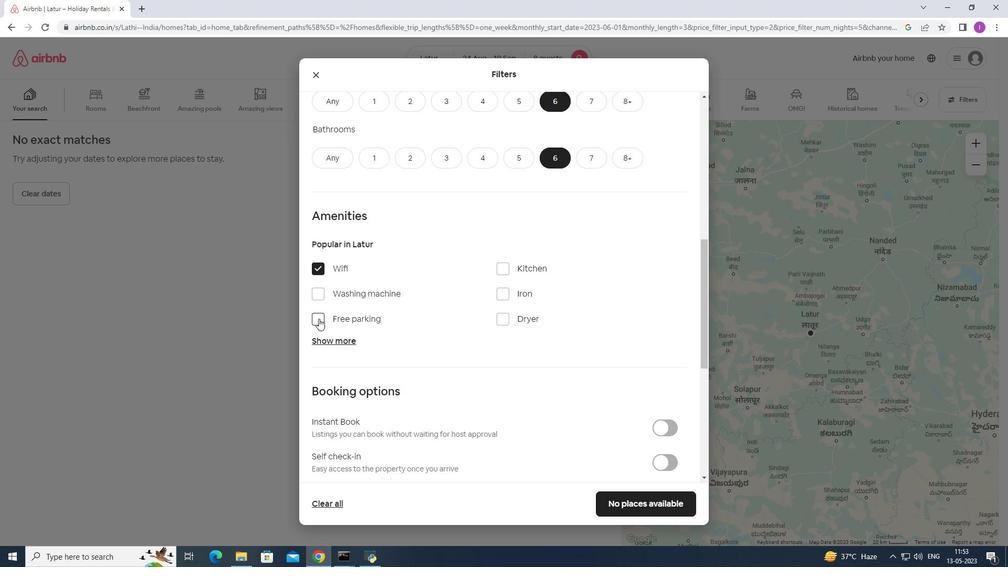 
Action: Mouse moved to (332, 340)
Screenshot: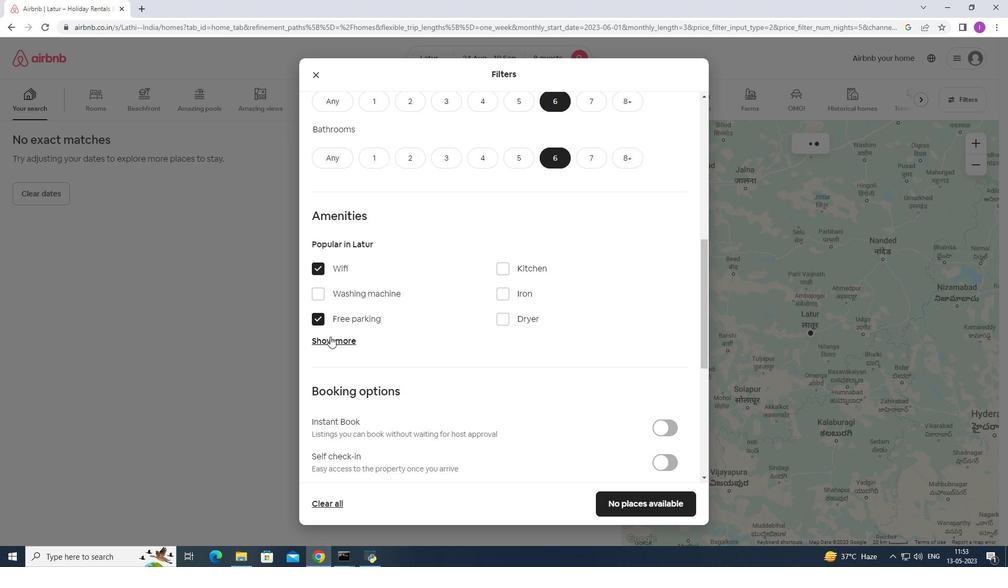 
Action: Mouse pressed left at (332, 340)
Screenshot: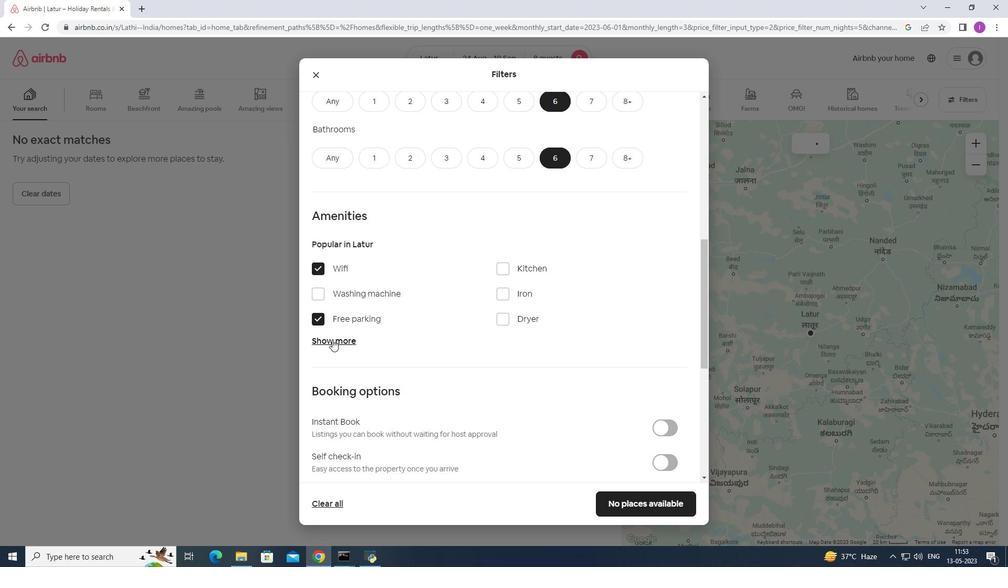 
Action: Mouse moved to (379, 403)
Screenshot: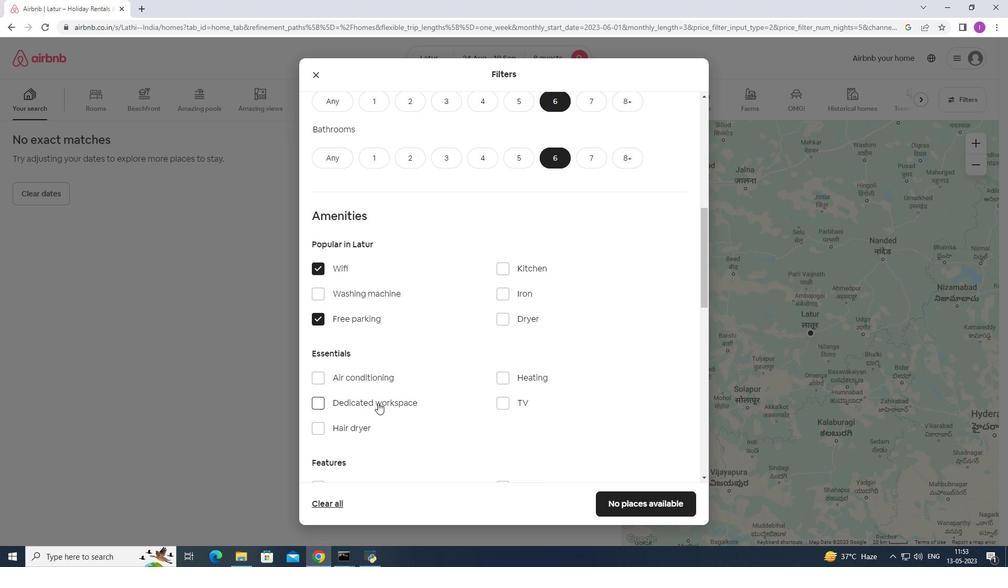 
Action: Mouse scrolled (379, 402) with delta (0, 0)
Screenshot: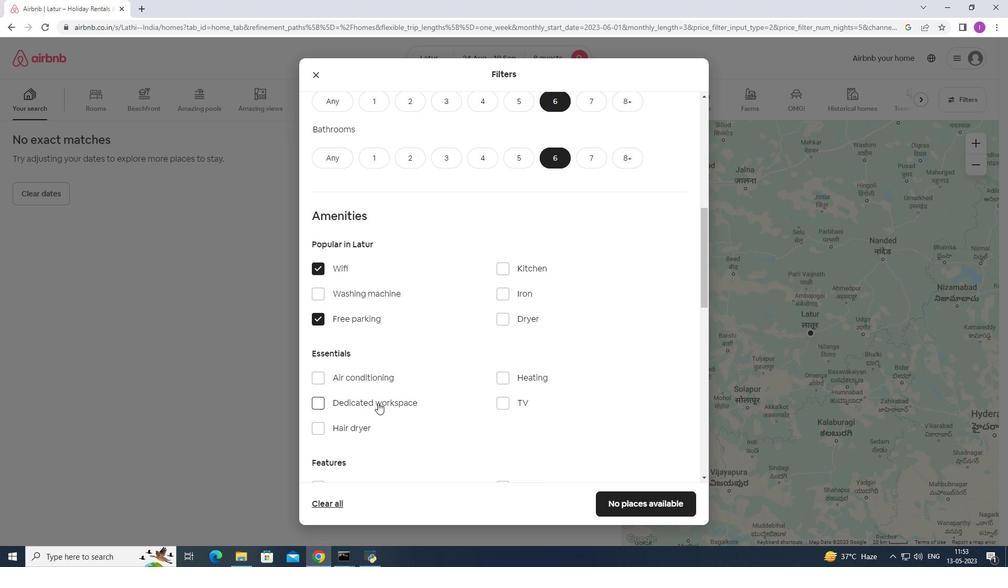 
Action: Mouse moved to (385, 402)
Screenshot: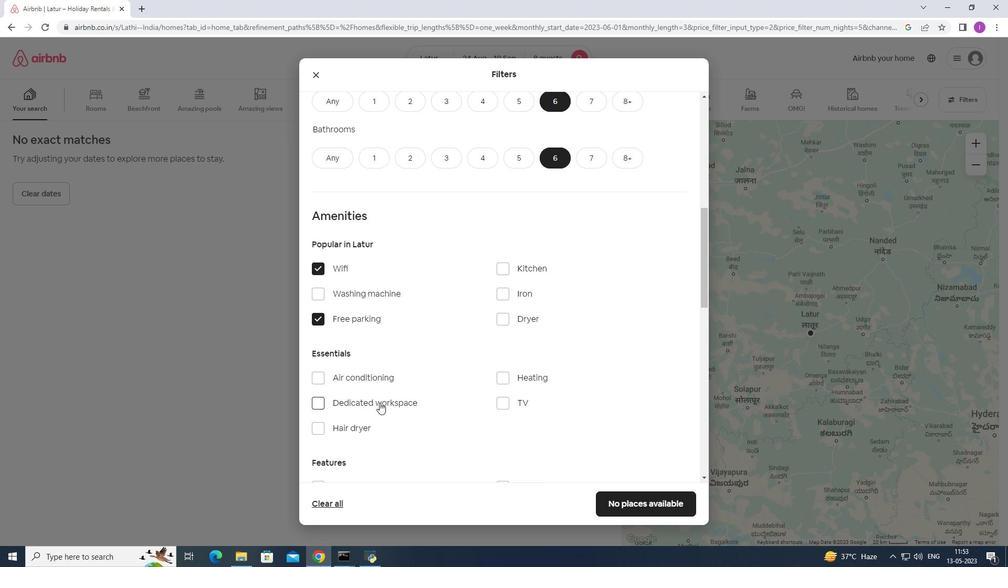 
Action: Mouse scrolled (385, 402) with delta (0, 0)
Screenshot: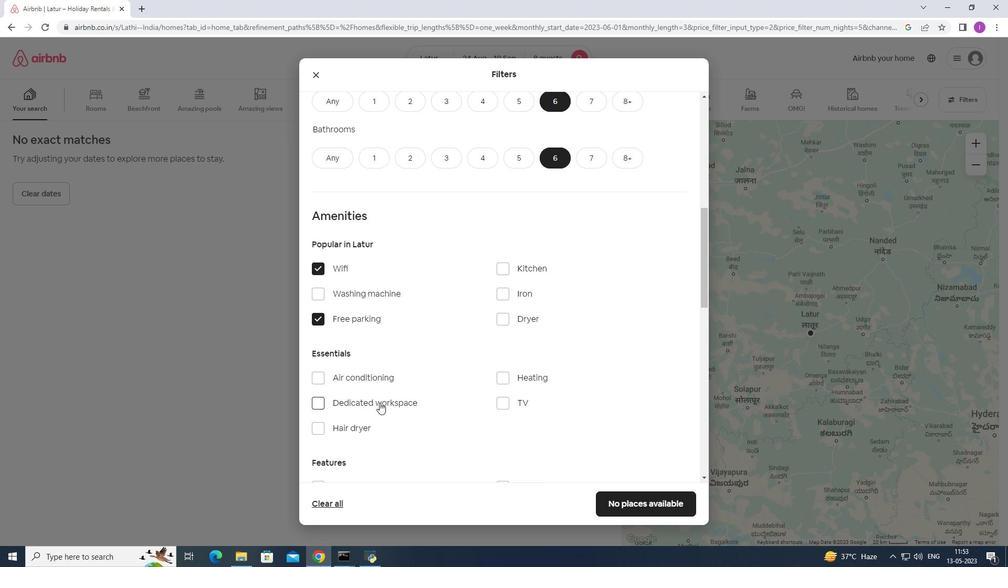 
Action: Mouse moved to (389, 401)
Screenshot: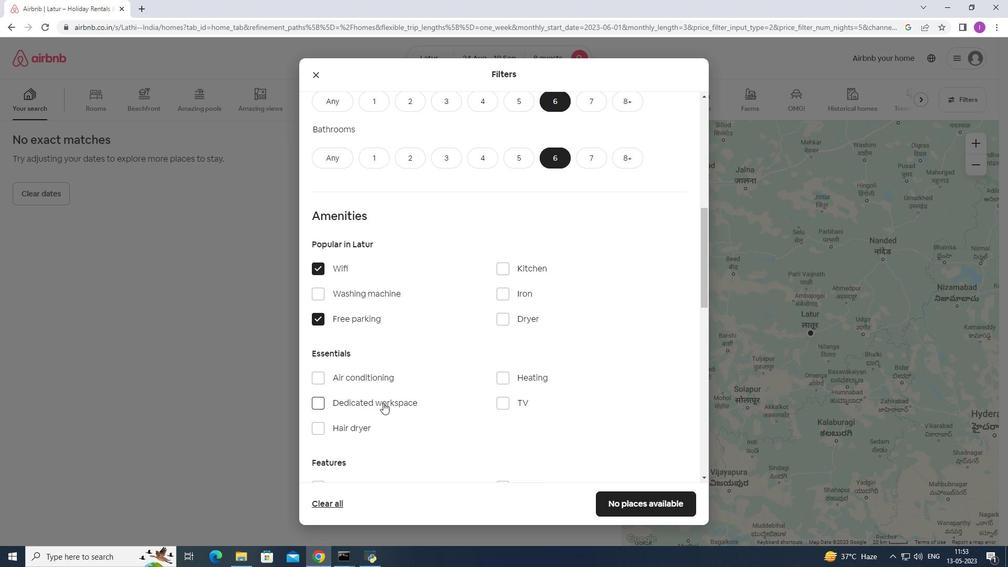 
Action: Mouse scrolled (389, 400) with delta (0, 0)
Screenshot: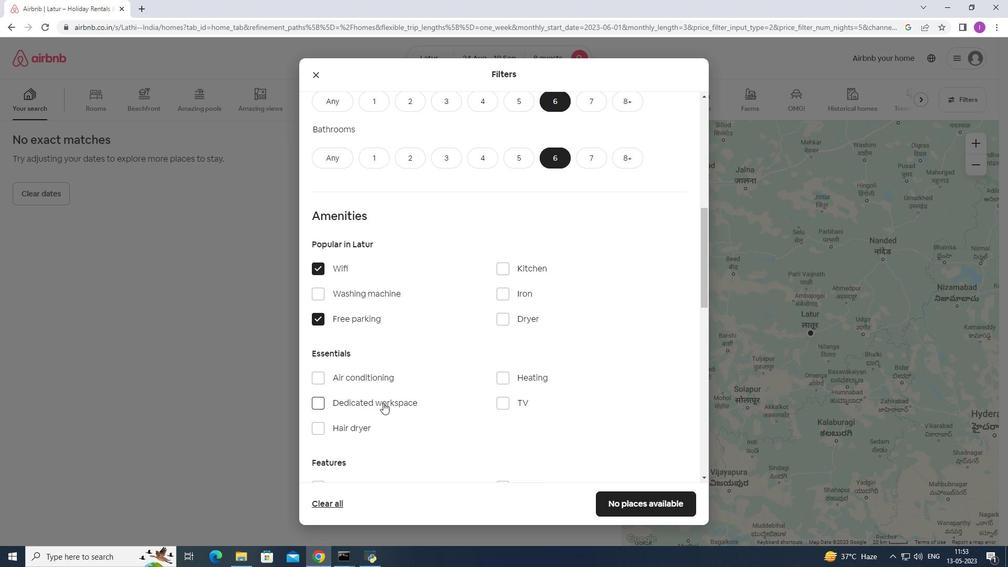 
Action: Mouse moved to (505, 243)
Screenshot: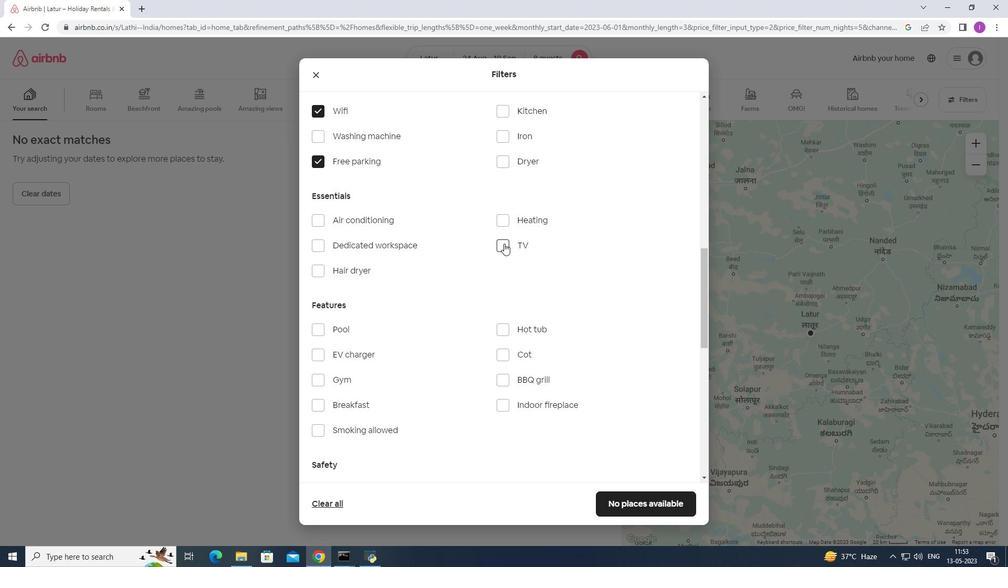 
Action: Mouse pressed left at (505, 243)
Screenshot: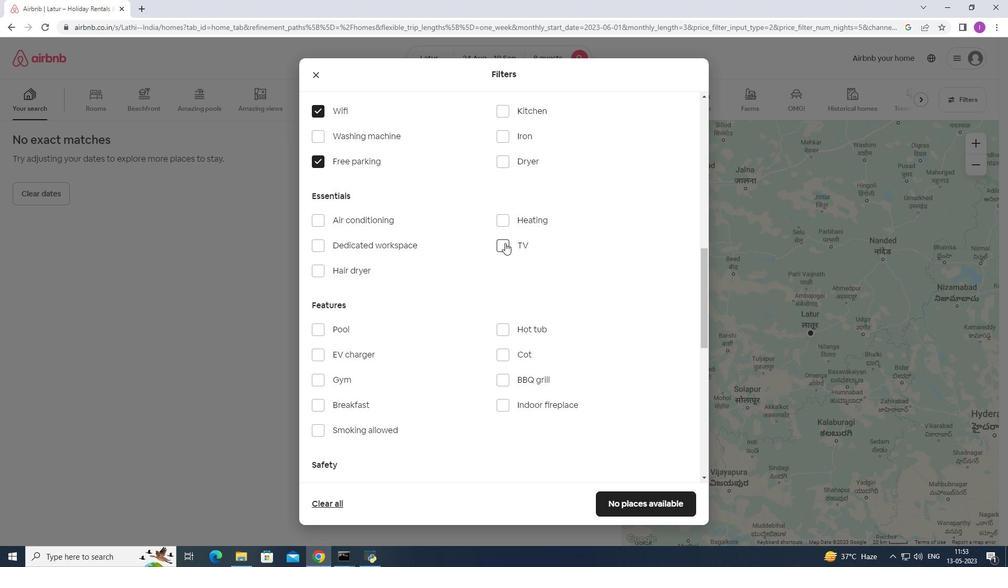 
Action: Mouse moved to (321, 382)
Screenshot: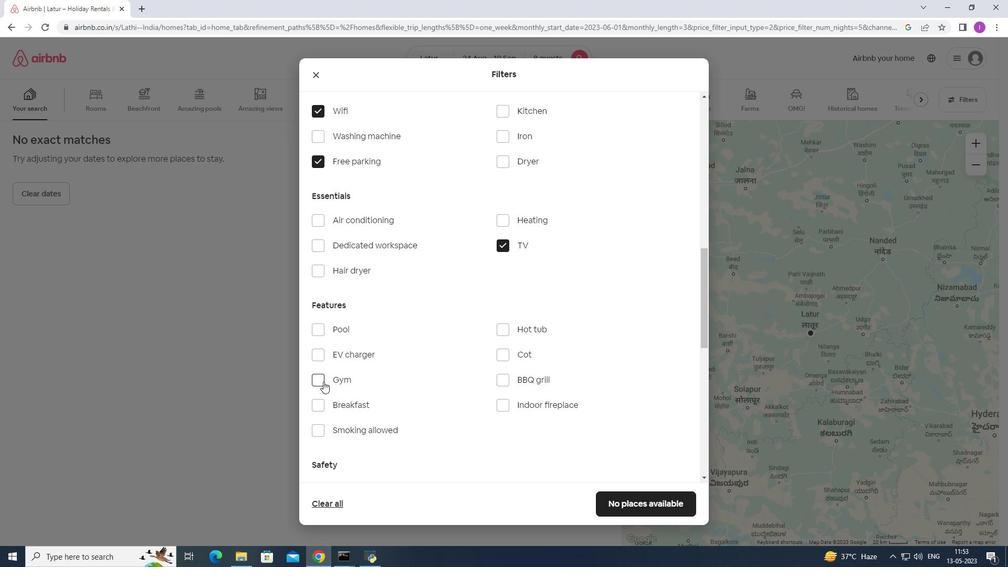 
Action: Mouse pressed left at (321, 382)
Screenshot: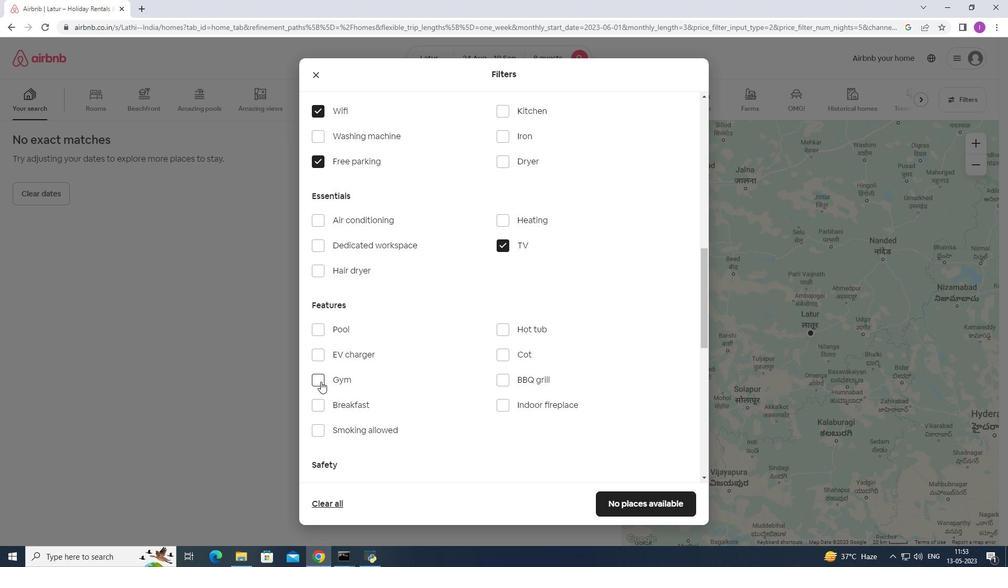 
Action: Mouse moved to (318, 402)
Screenshot: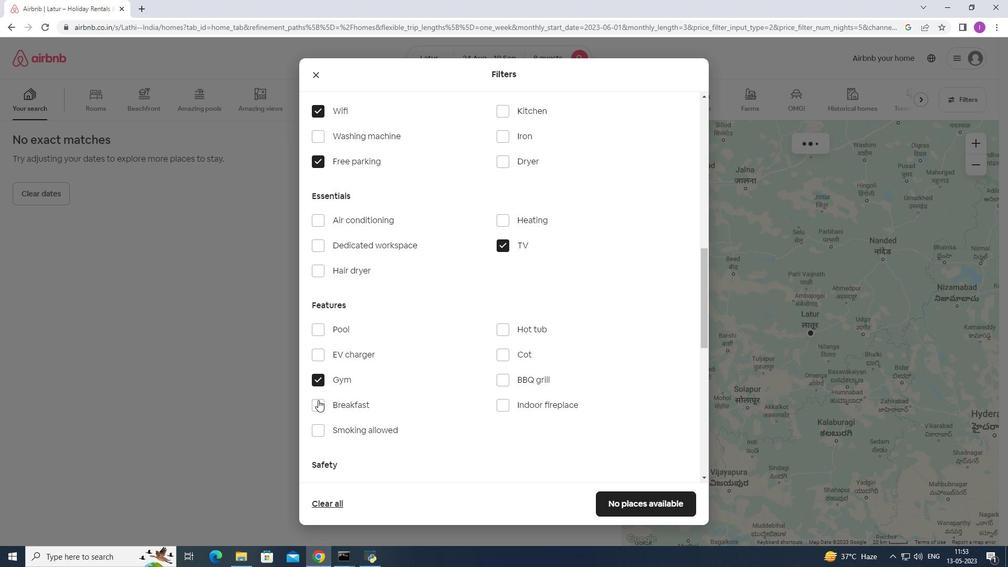 
Action: Mouse pressed left at (318, 402)
Screenshot: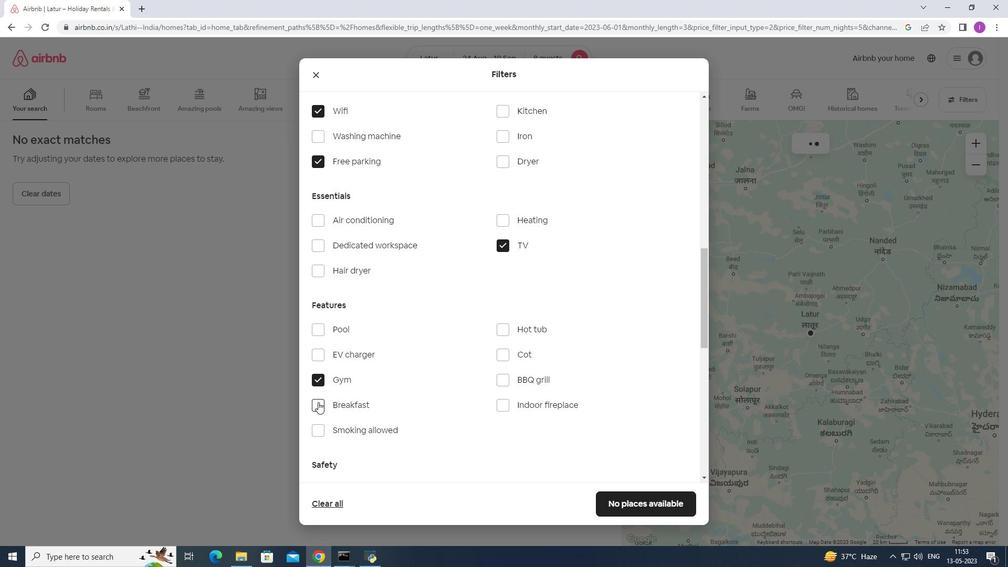 
Action: Mouse moved to (368, 403)
Screenshot: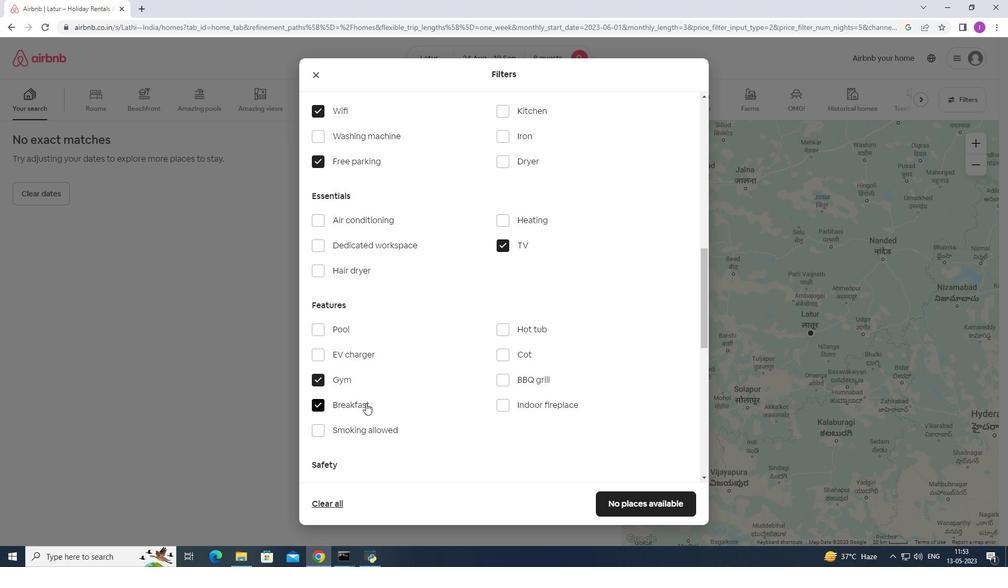 
Action: Mouse scrolled (368, 403) with delta (0, 0)
Screenshot: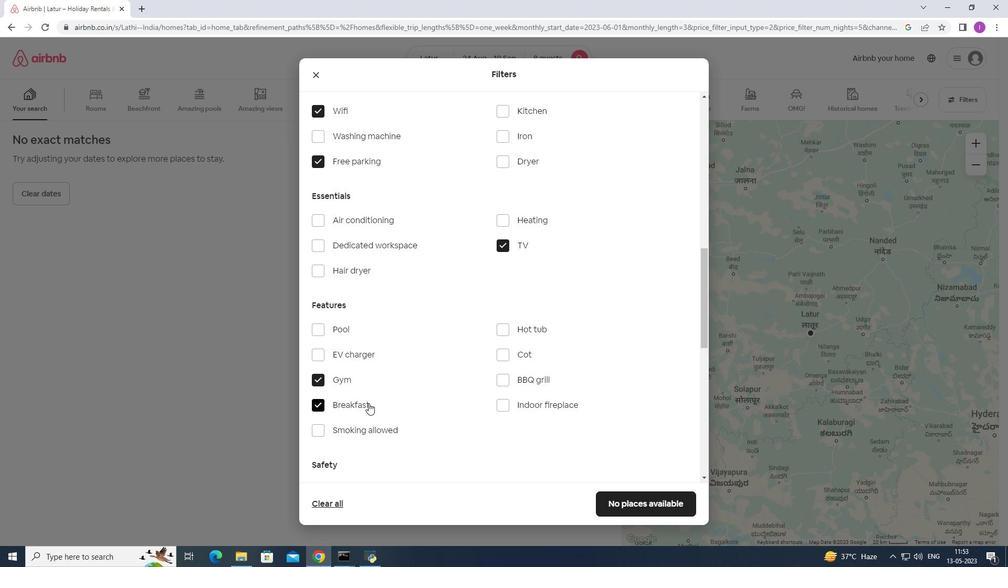 
Action: Mouse scrolled (368, 403) with delta (0, 0)
Screenshot: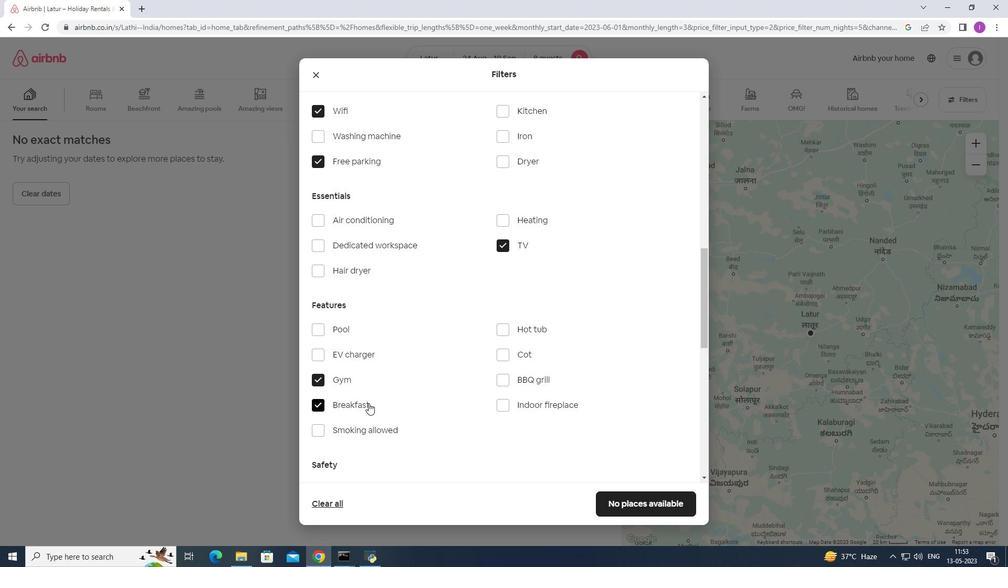 
Action: Mouse scrolled (368, 403) with delta (0, 0)
Screenshot: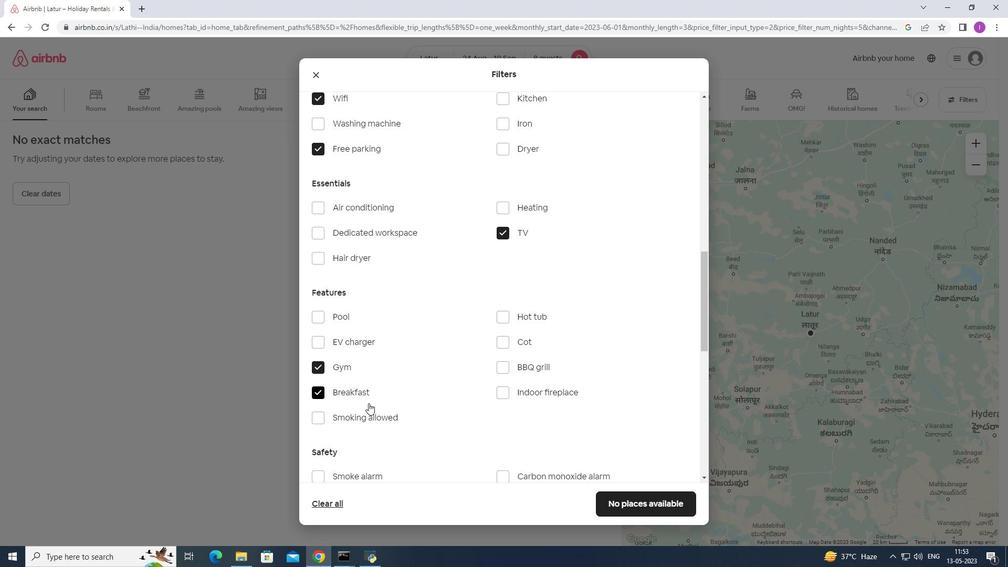 
Action: Mouse moved to (629, 394)
Screenshot: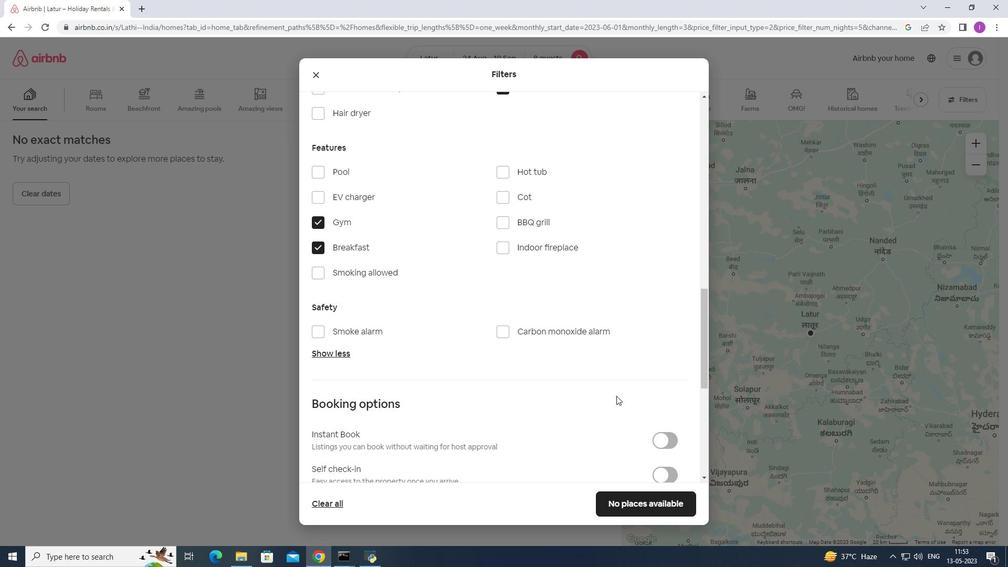 
Action: Mouse scrolled (629, 393) with delta (0, 0)
Screenshot: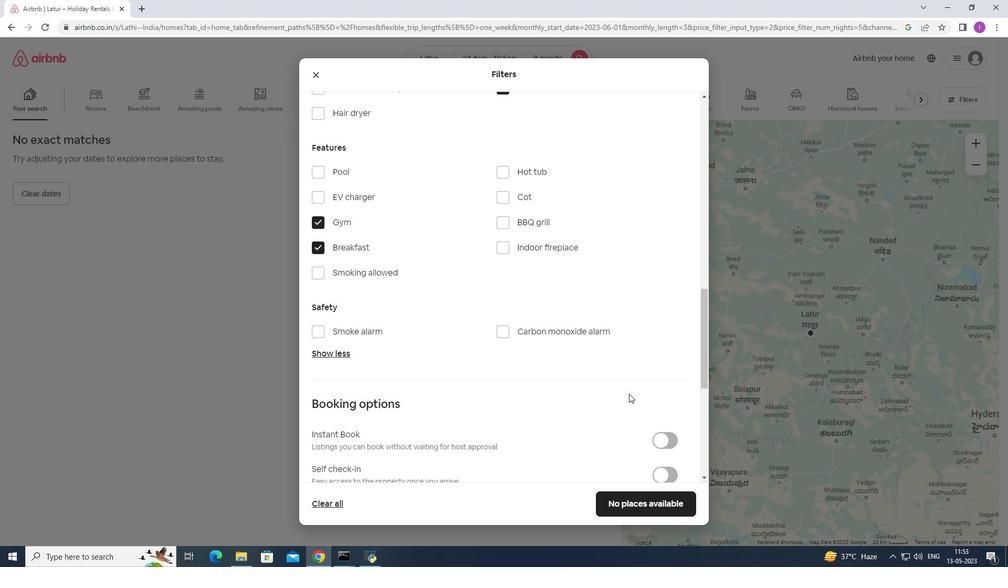 
Action: Mouse scrolled (629, 393) with delta (0, 0)
Screenshot: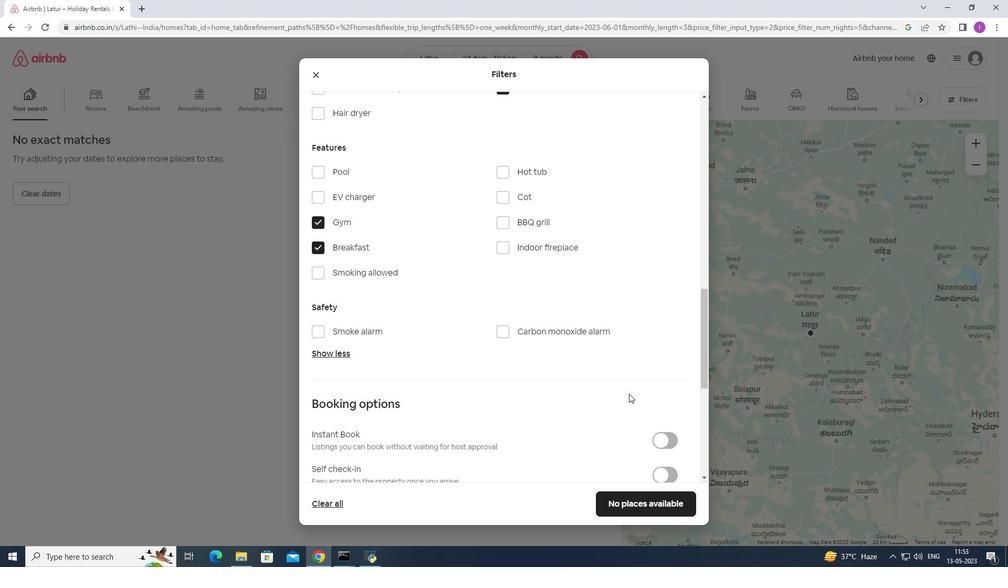 
Action: Mouse moved to (672, 374)
Screenshot: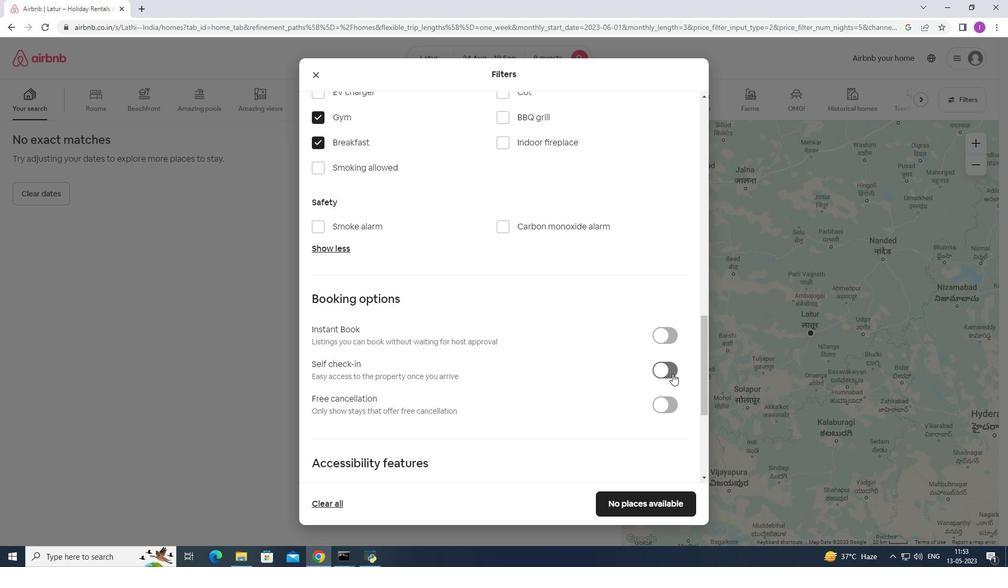
Action: Mouse pressed left at (672, 374)
Screenshot: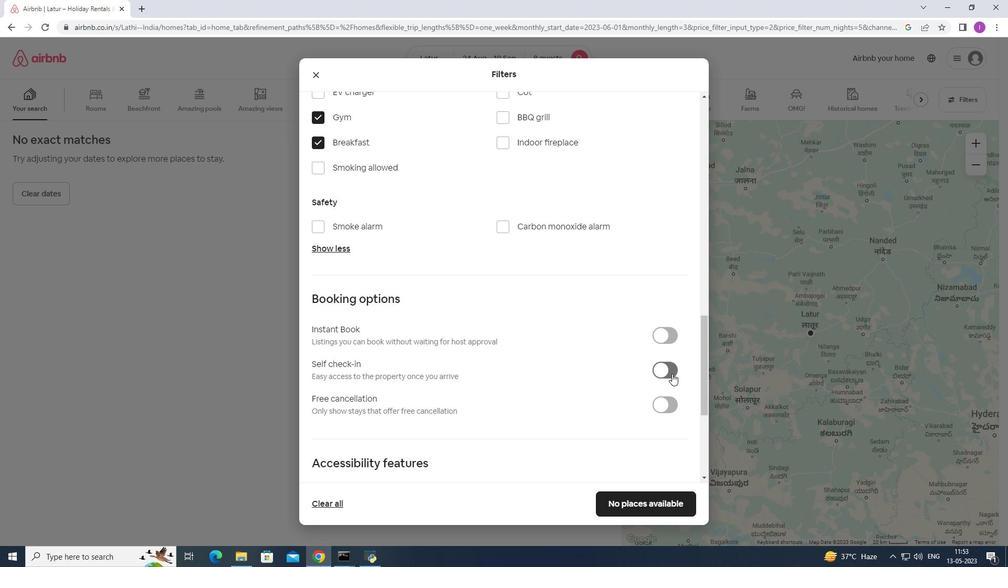 
Action: Mouse moved to (543, 383)
Screenshot: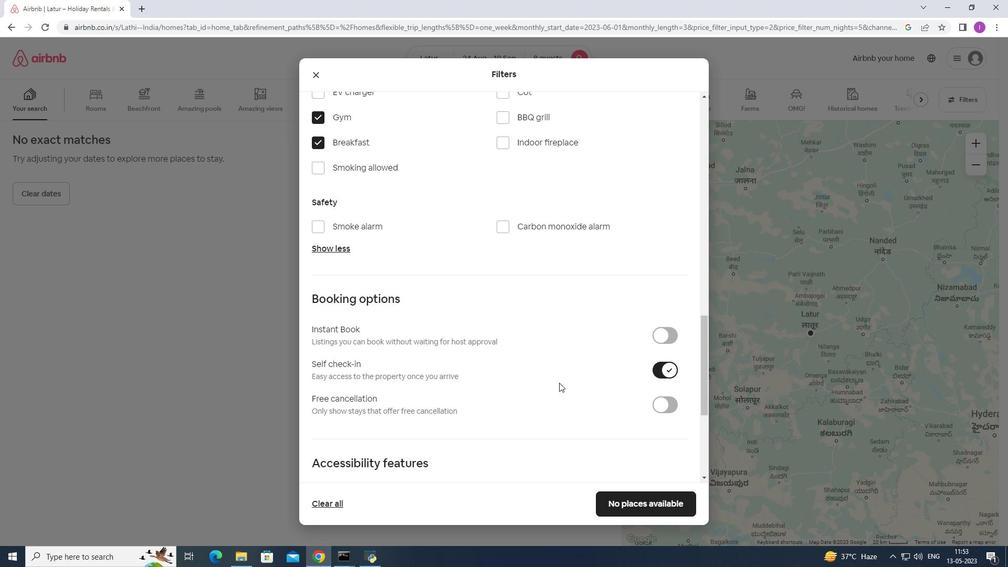 
Action: Mouse scrolled (543, 383) with delta (0, 0)
Screenshot: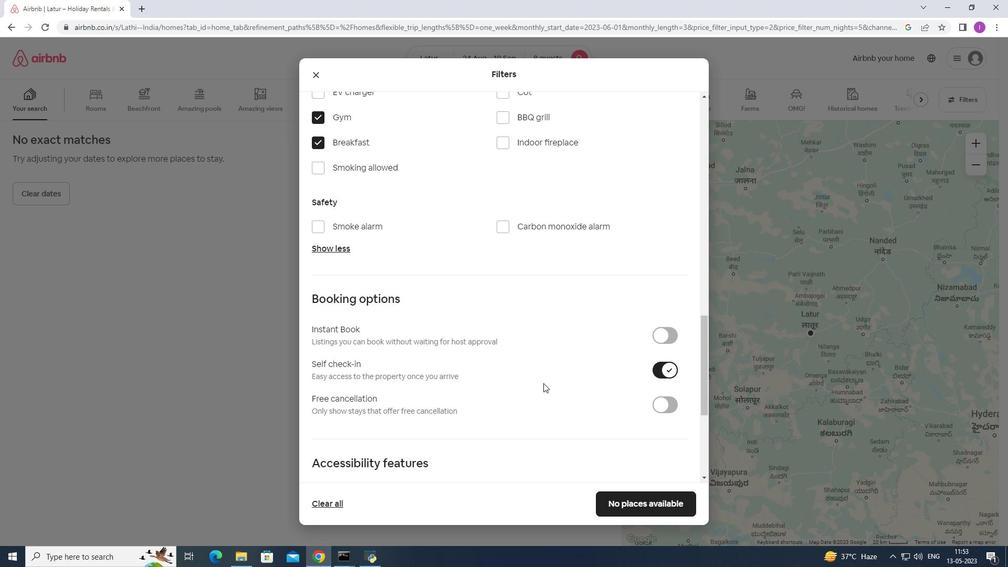 
Action: Mouse scrolled (543, 383) with delta (0, 0)
Screenshot: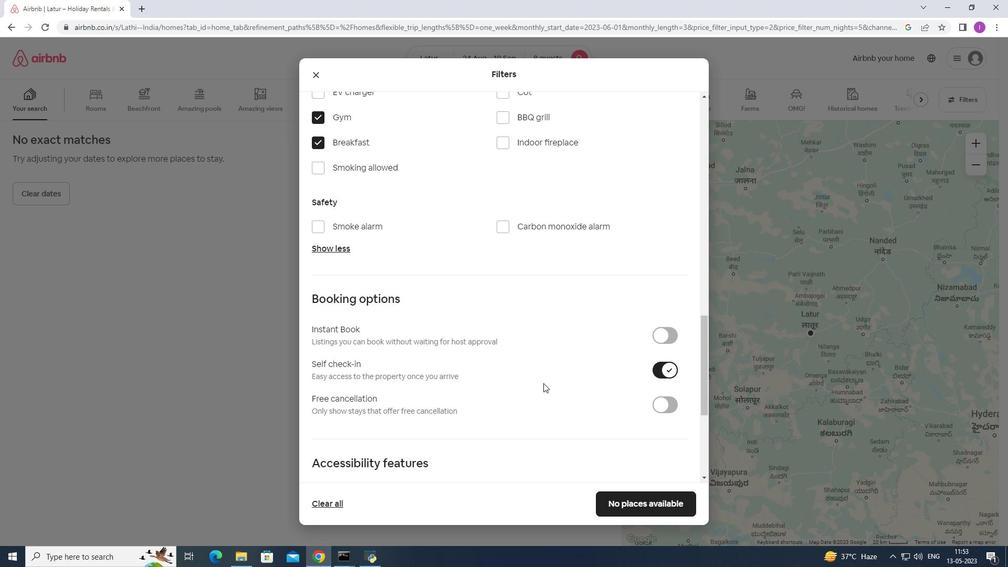 
Action: Mouse scrolled (543, 383) with delta (0, 0)
Screenshot: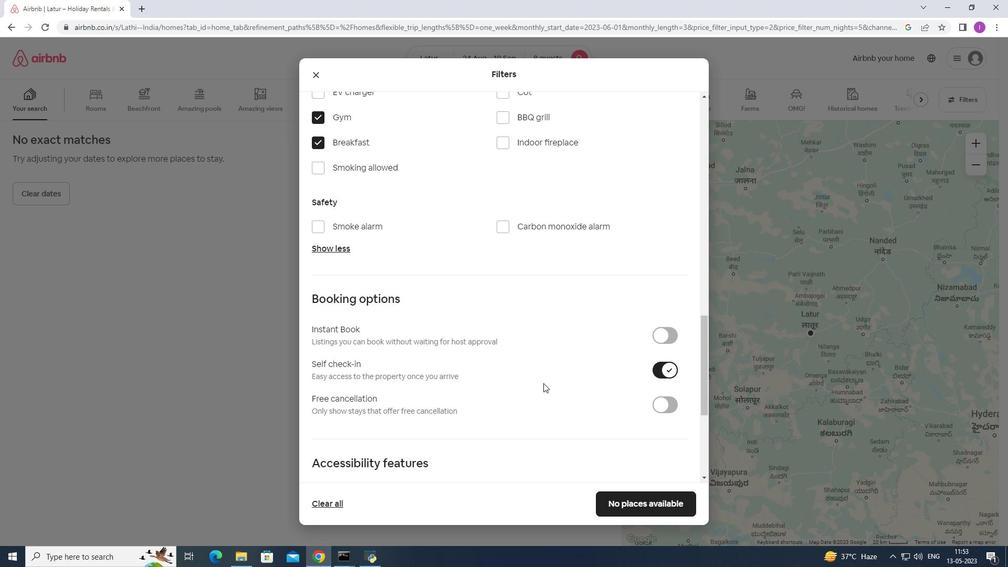 
Action: Mouse scrolled (543, 383) with delta (0, 0)
Screenshot: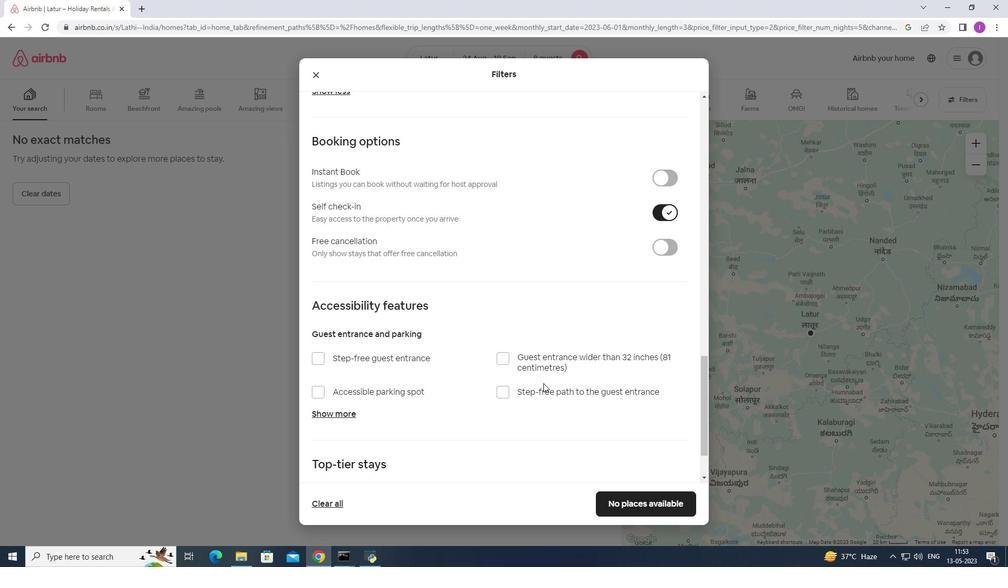 
Action: Mouse scrolled (543, 383) with delta (0, 0)
Screenshot: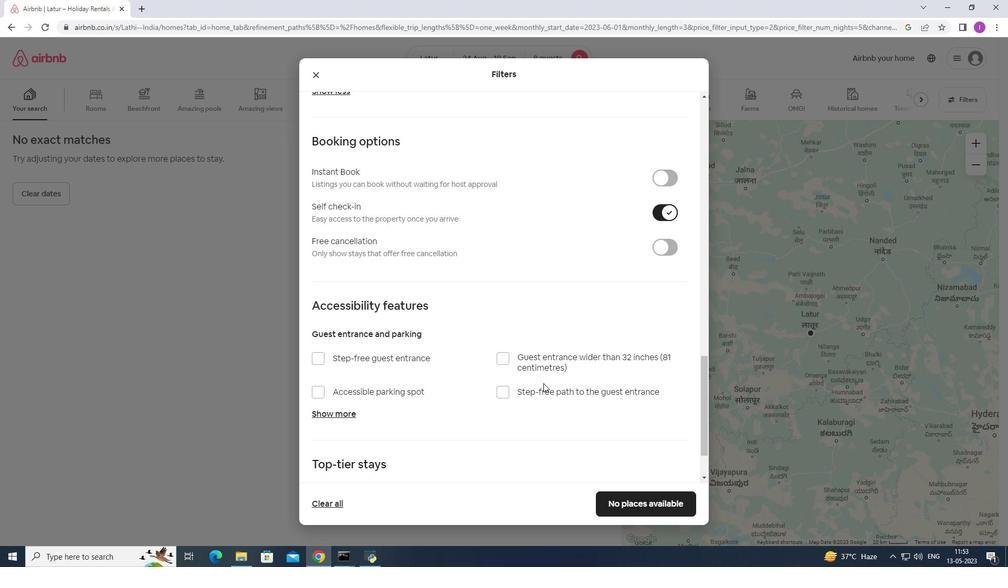 
Action: Mouse scrolled (543, 383) with delta (0, 0)
Screenshot: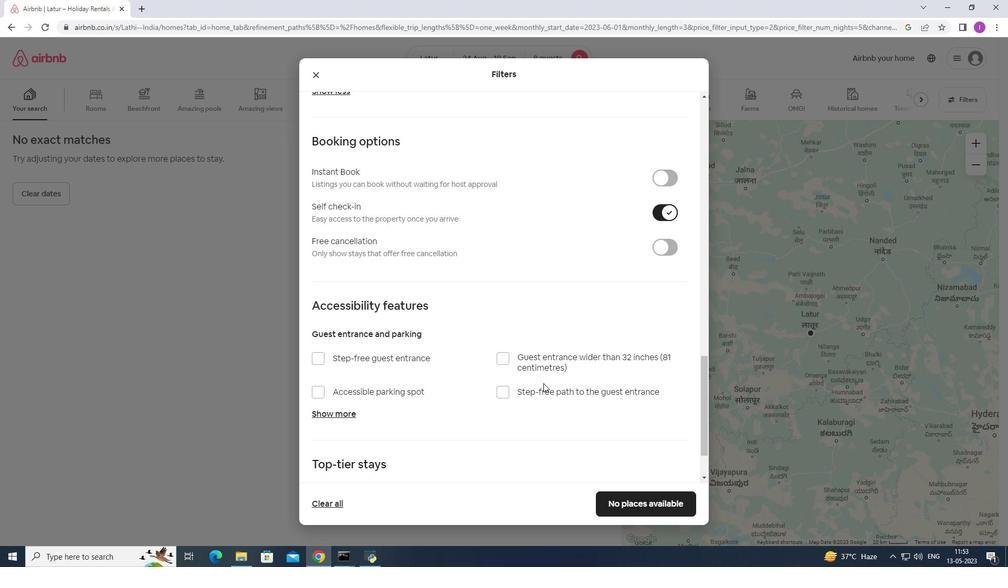 
Action: Mouse scrolled (543, 383) with delta (0, 0)
Screenshot: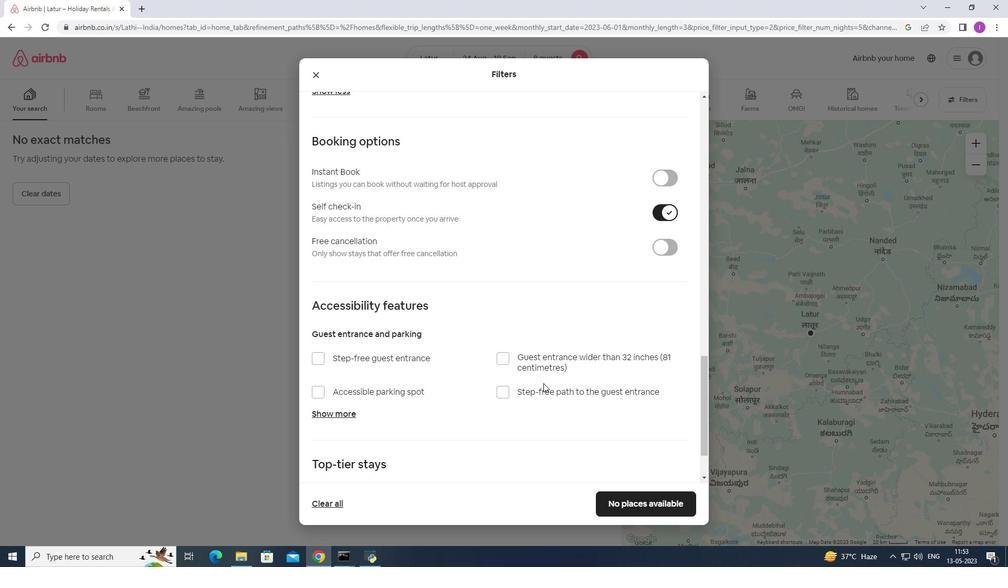 
Action: Mouse scrolled (543, 383) with delta (0, 0)
Screenshot: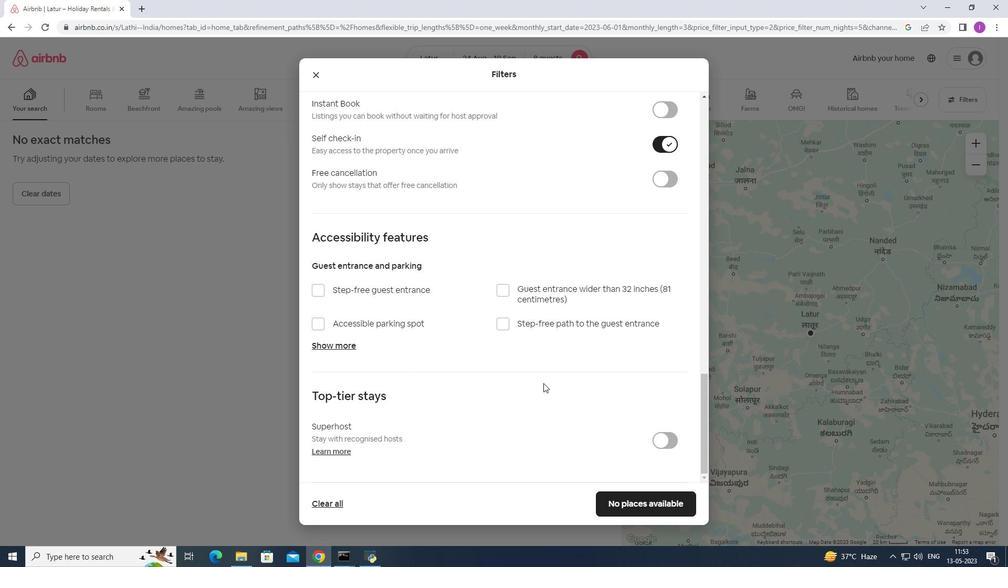 
Action: Mouse scrolled (543, 383) with delta (0, 0)
Screenshot: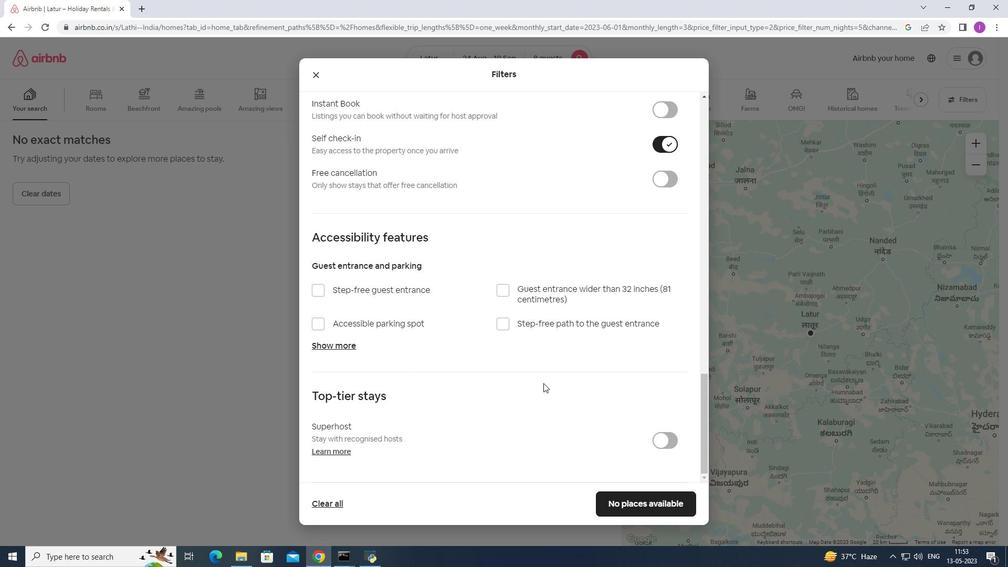 
Action: Mouse scrolled (543, 383) with delta (0, 0)
Screenshot: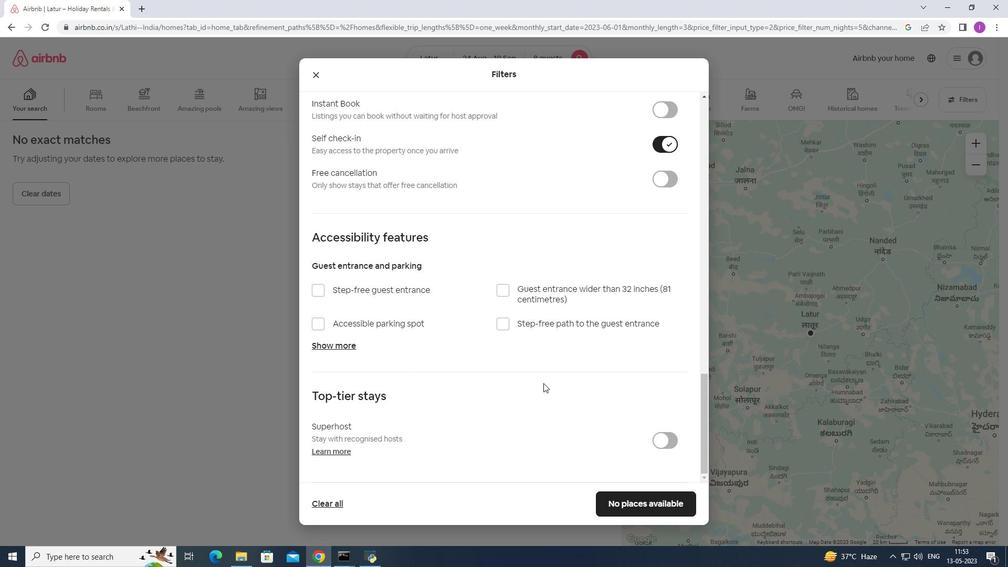 
Action: Mouse scrolled (543, 383) with delta (0, 0)
Screenshot: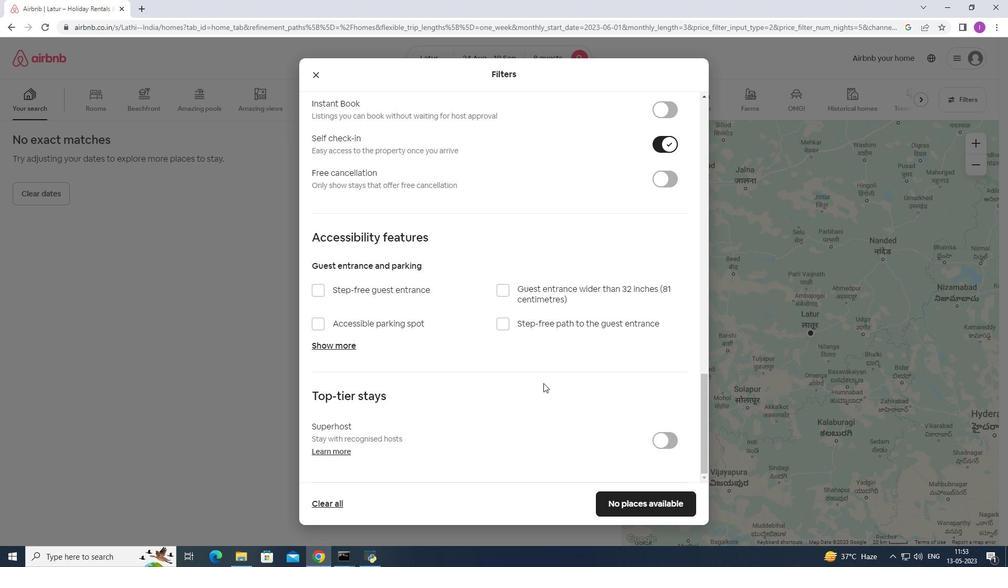 
Action: Mouse scrolled (543, 383) with delta (0, 0)
Screenshot: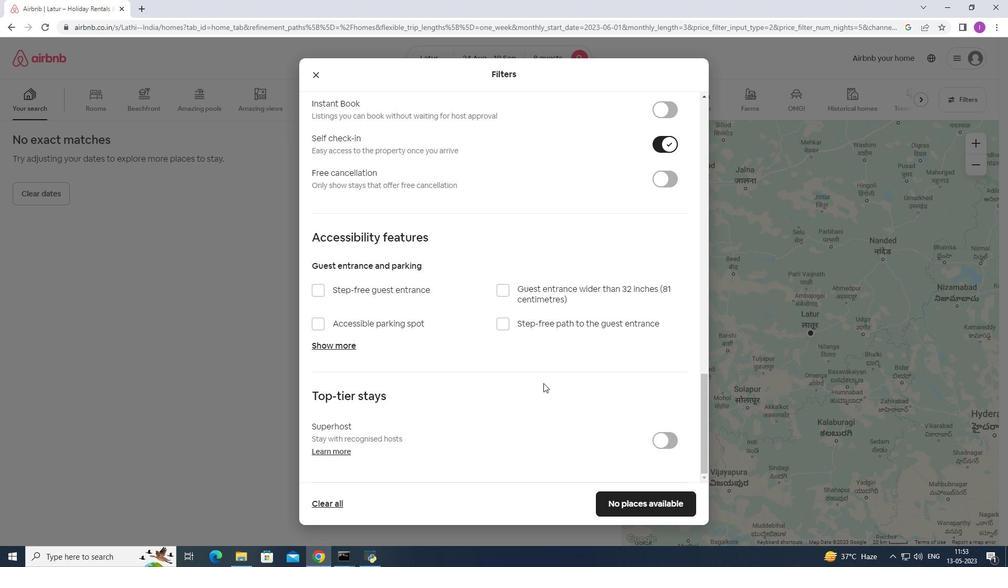 
Action: Mouse moved to (620, 509)
Screenshot: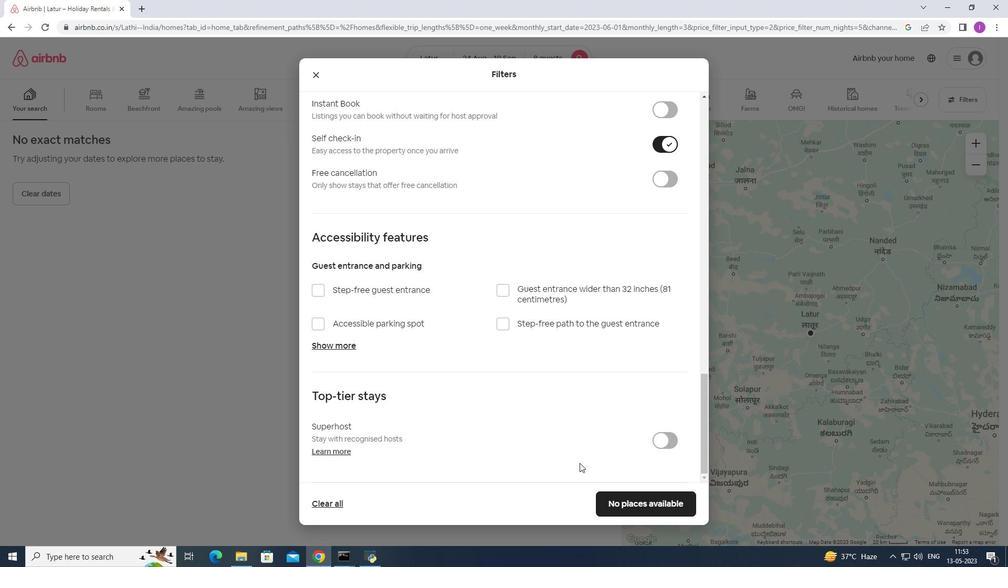 
Action: Mouse pressed left at (620, 509)
Screenshot: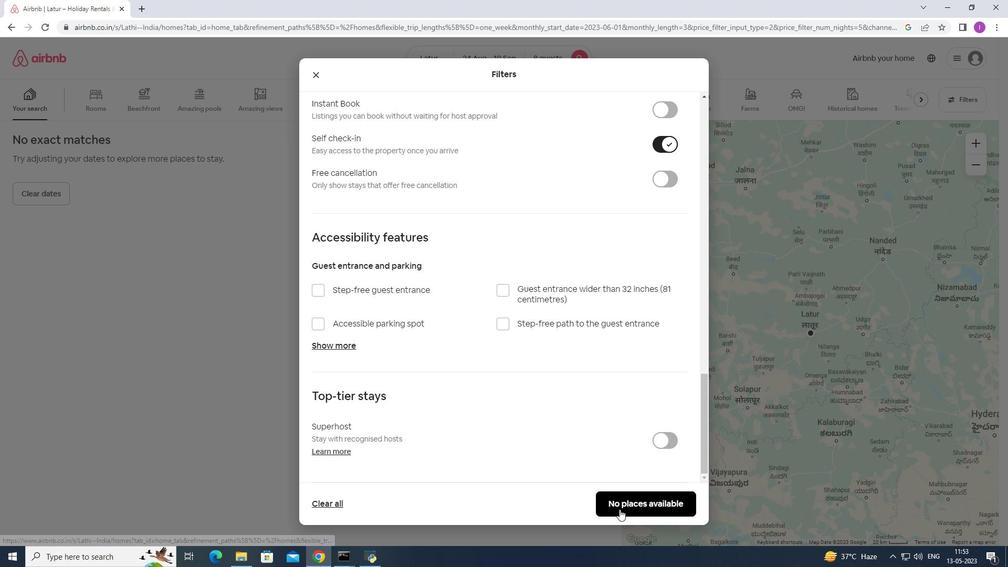
Action: Mouse moved to (523, 415)
Screenshot: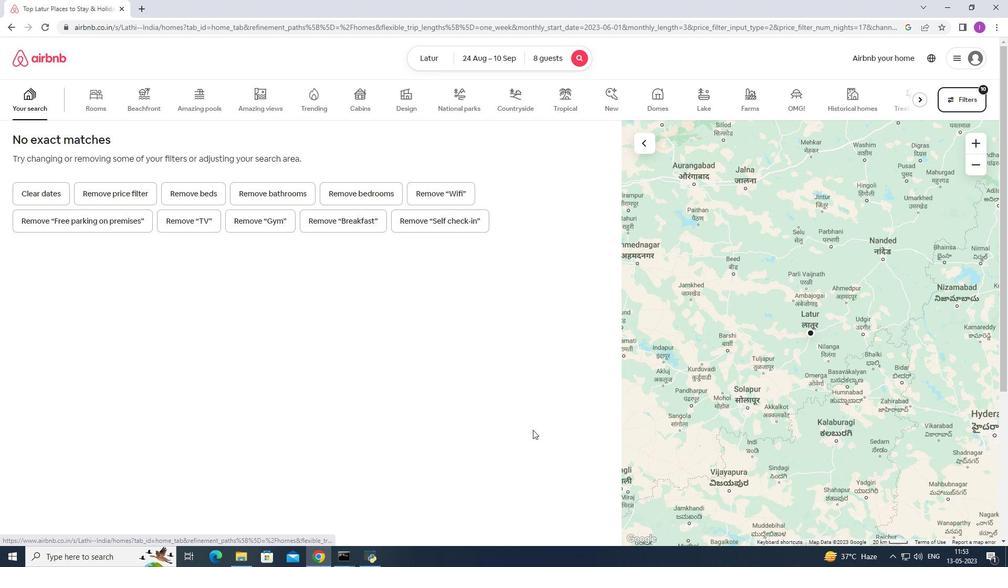
